 Task: Look for space in Kampong Baharu Balakong, Malaysia from 2nd September, 2023 to 6th September, 2023 for 2 adults in price range Rs.15000 to Rs.20000. Place can be entire place with 1  bedroom having 1 bed and 1 bathroom. Property type can be house, flat, guest house, hotel. Booking option can be shelf check-in. Required host language is English.
Action: Mouse moved to (420, 92)
Screenshot: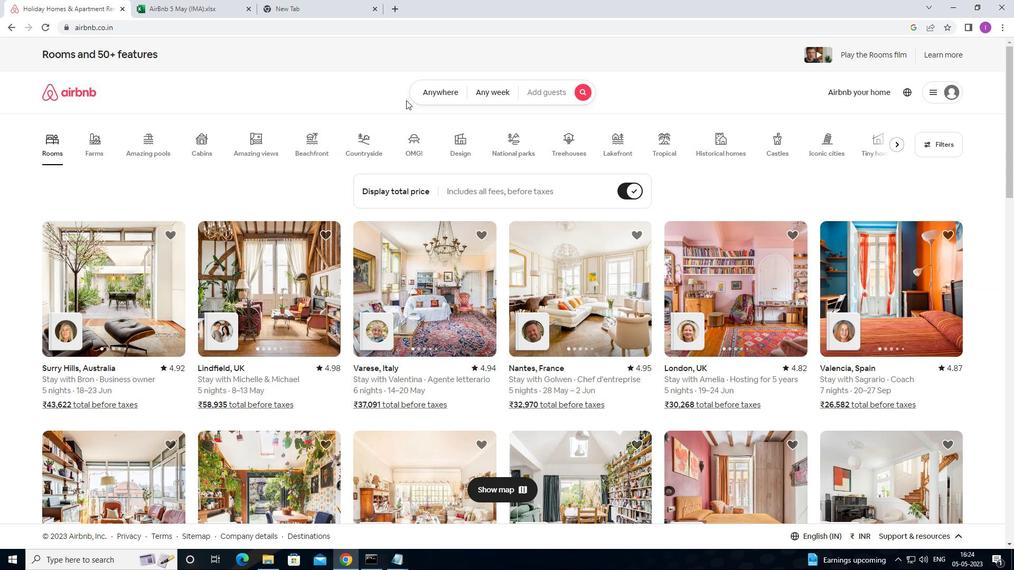 
Action: Mouse pressed left at (420, 92)
Screenshot: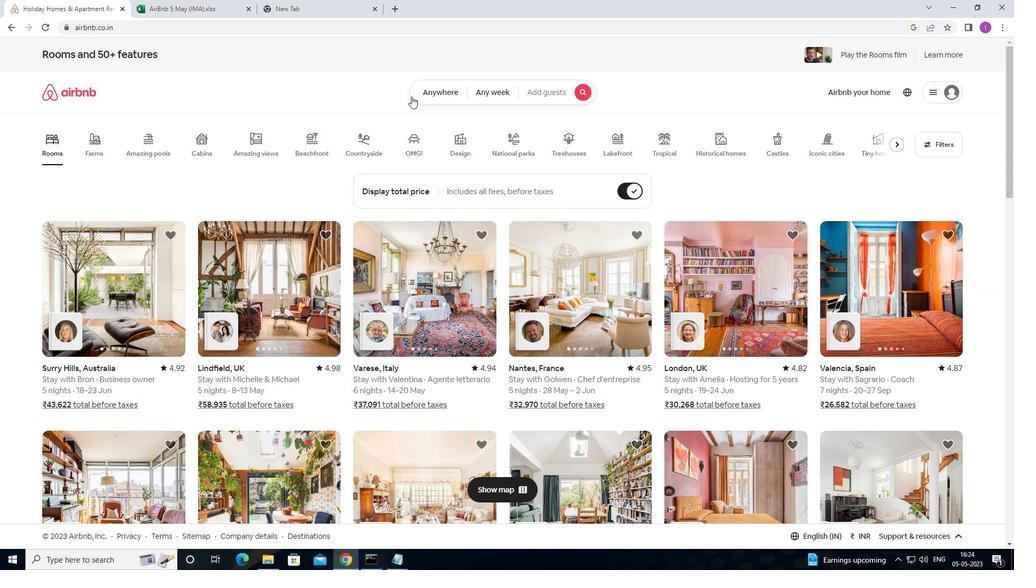 
Action: Mouse moved to (359, 135)
Screenshot: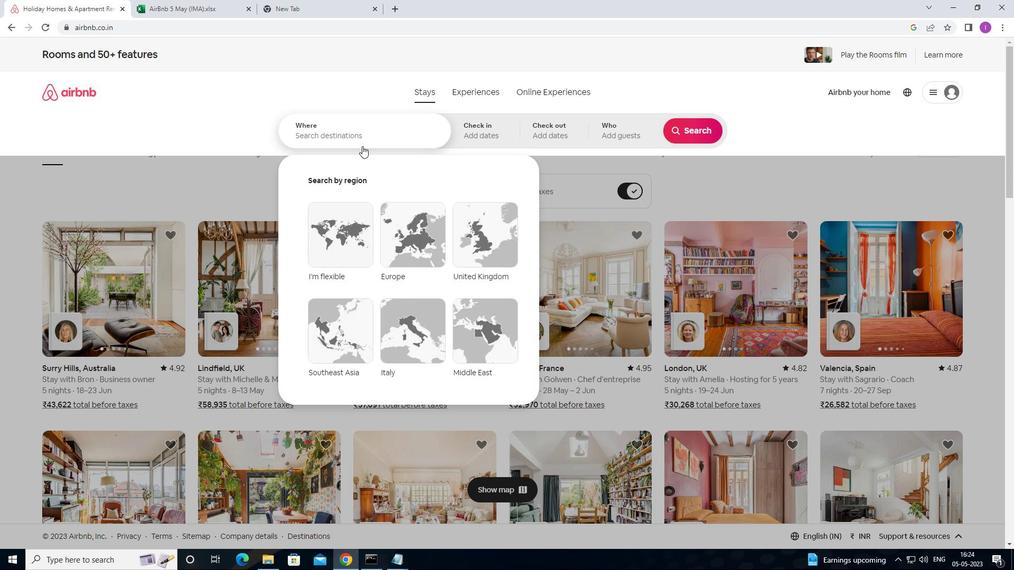 
Action: Mouse pressed left at (359, 135)
Screenshot: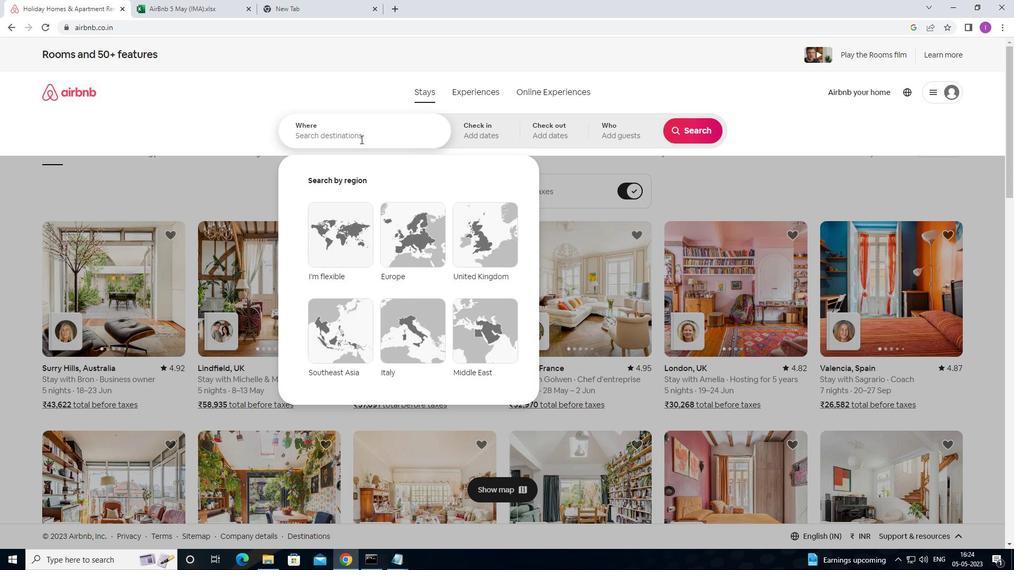 
Action: Key pressed <Key.shift><Key.shift><Key.shift><Key.shift><Key.shift><Key.shift><Key.shift><Key.shift><Key.shift><Key.shift><Key.shift><Key.shift><Key.shift>KAMPONG<Key.space><Key.shift>BAHARU<Key.space><Key.shift>BALAKONG,<Key.shift>MALAYSIA
Screenshot: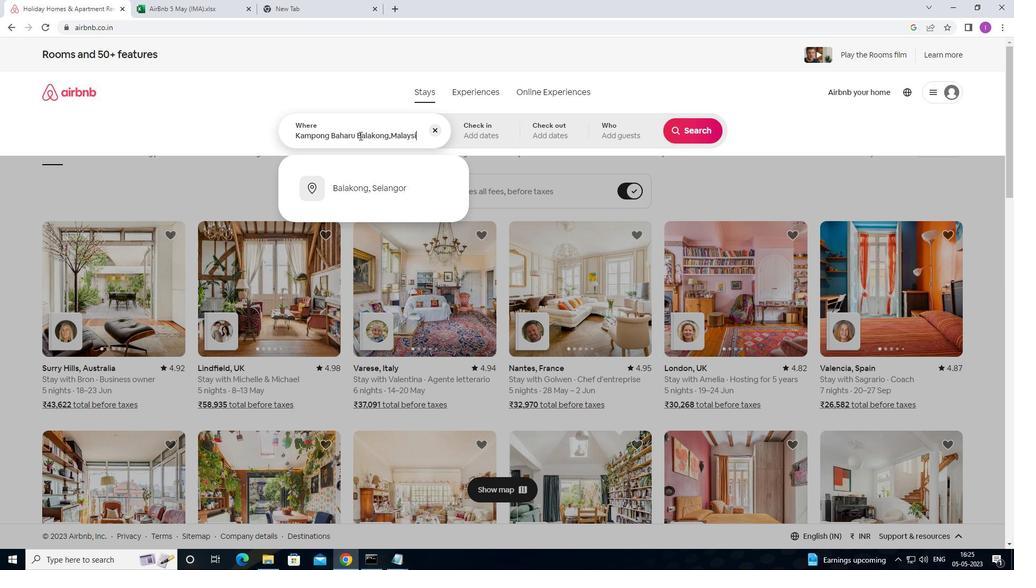 
Action: Mouse moved to (491, 127)
Screenshot: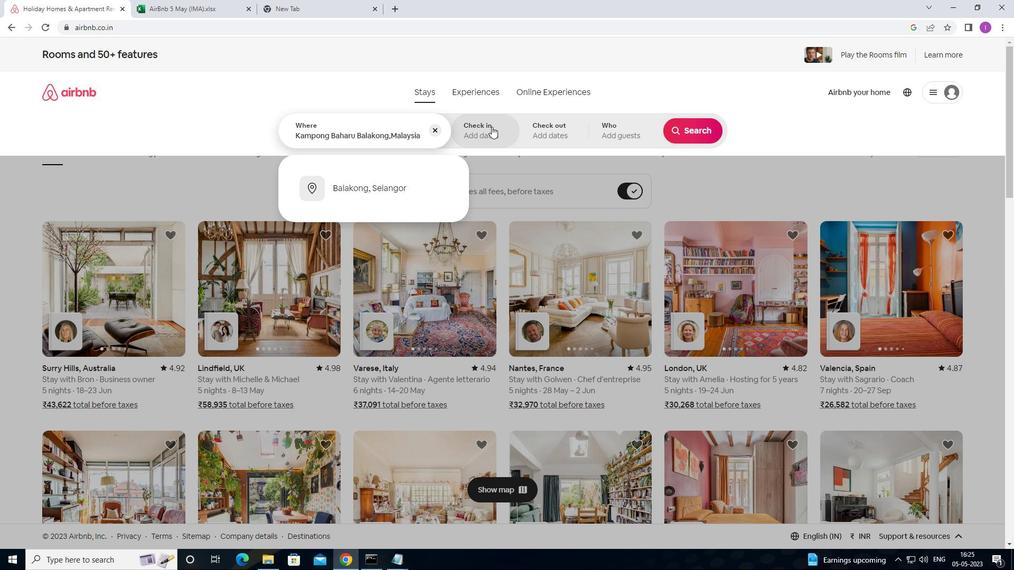 
Action: Mouse pressed left at (491, 127)
Screenshot: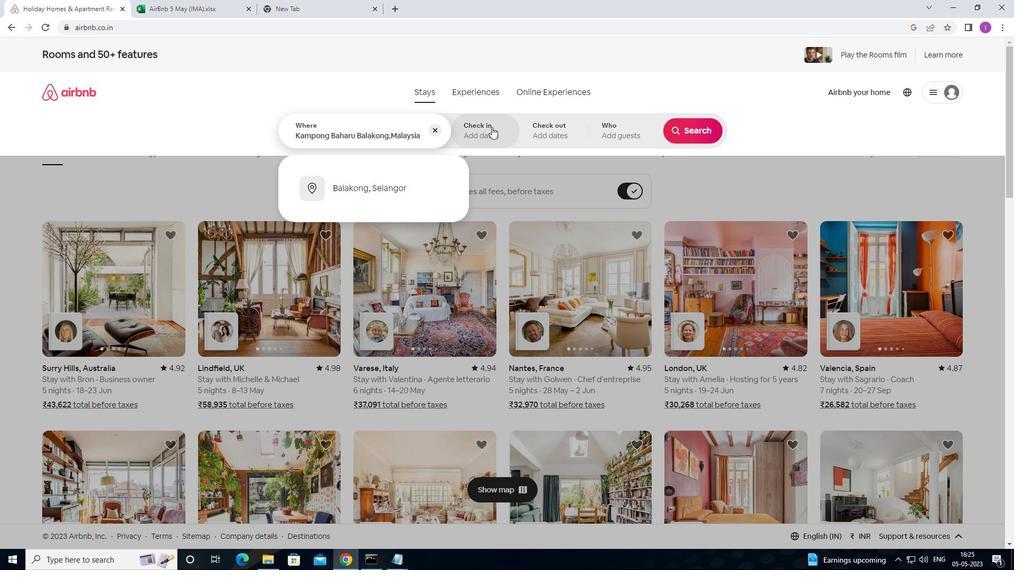
Action: Mouse moved to (686, 216)
Screenshot: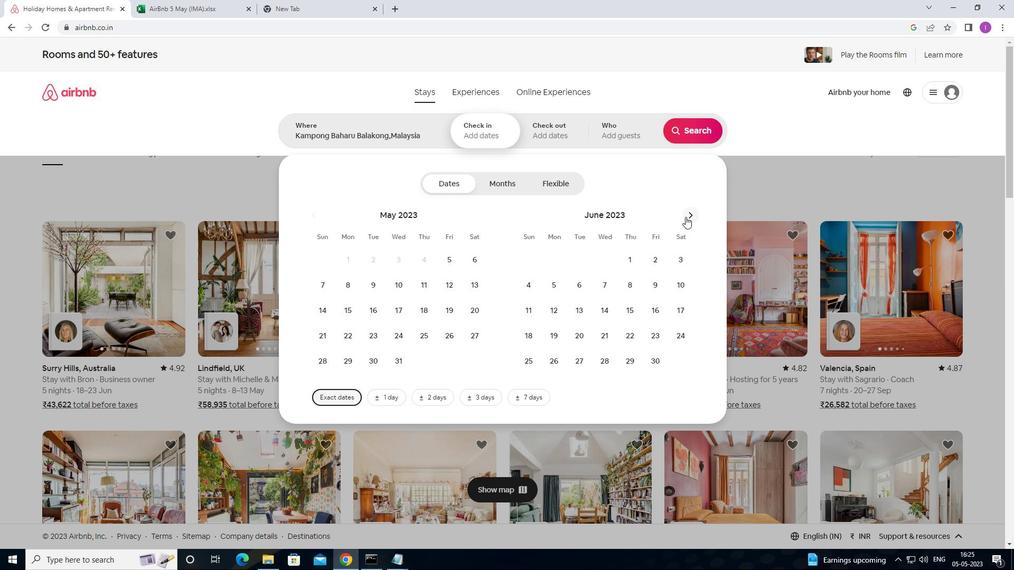 
Action: Mouse pressed left at (686, 216)
Screenshot: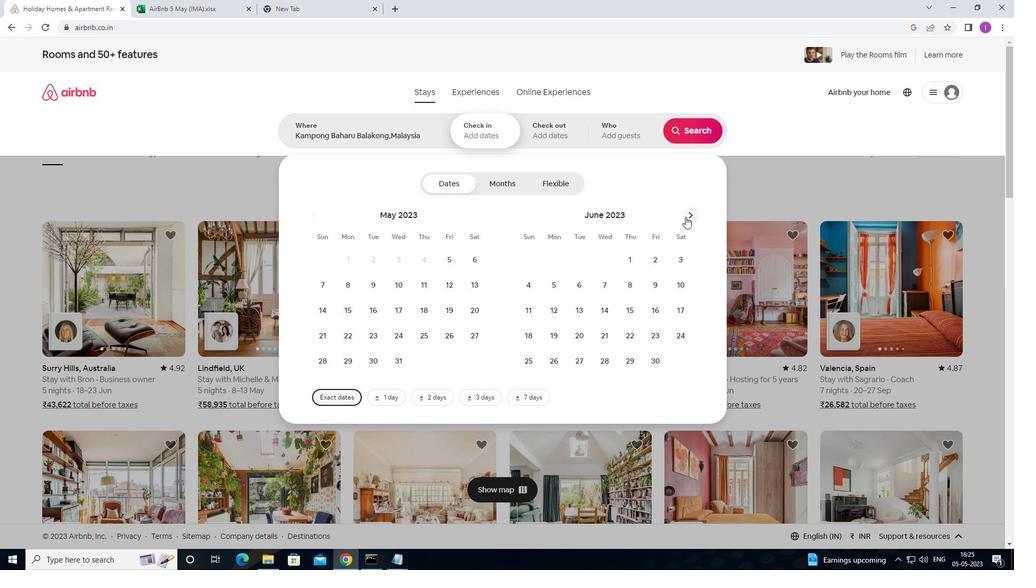 
Action: Mouse moved to (687, 215)
Screenshot: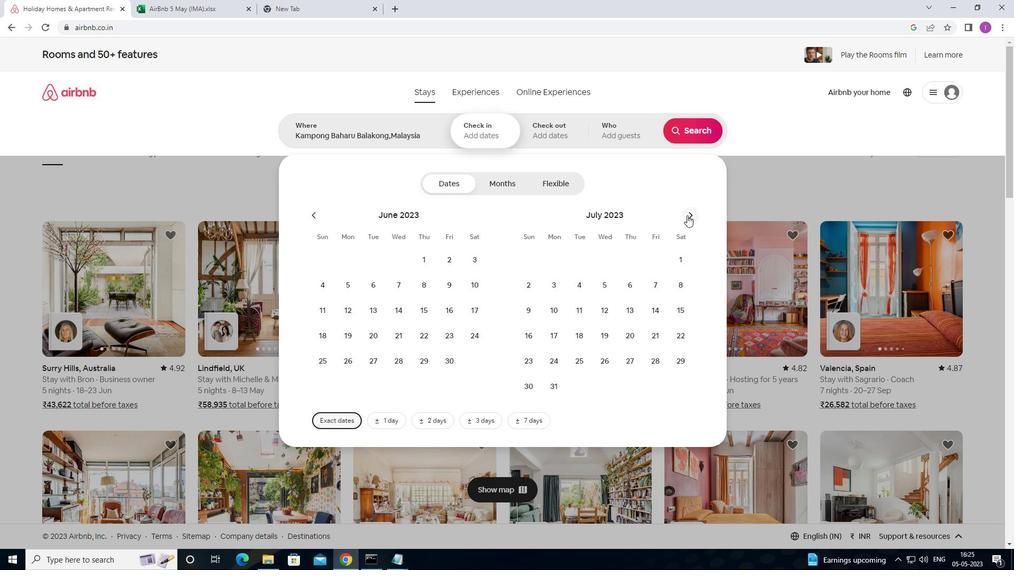 
Action: Mouse pressed left at (687, 215)
Screenshot: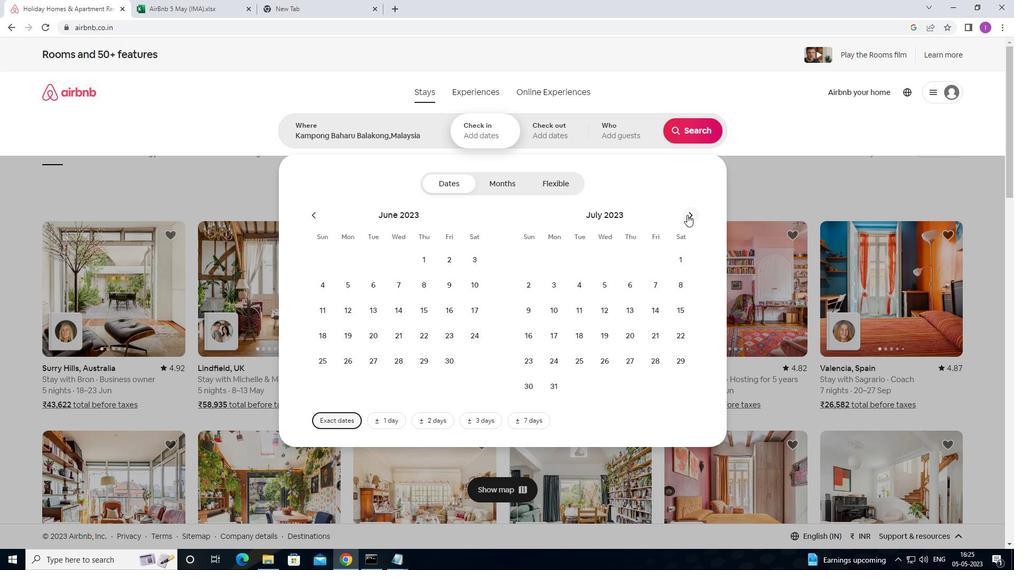 
Action: Mouse pressed left at (687, 215)
Screenshot: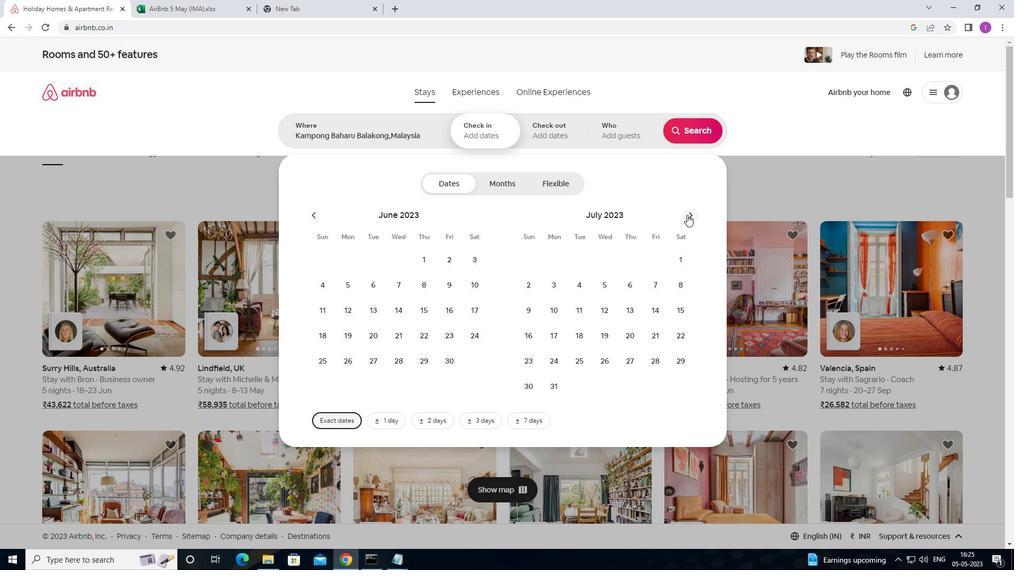 
Action: Mouse pressed left at (687, 215)
Screenshot: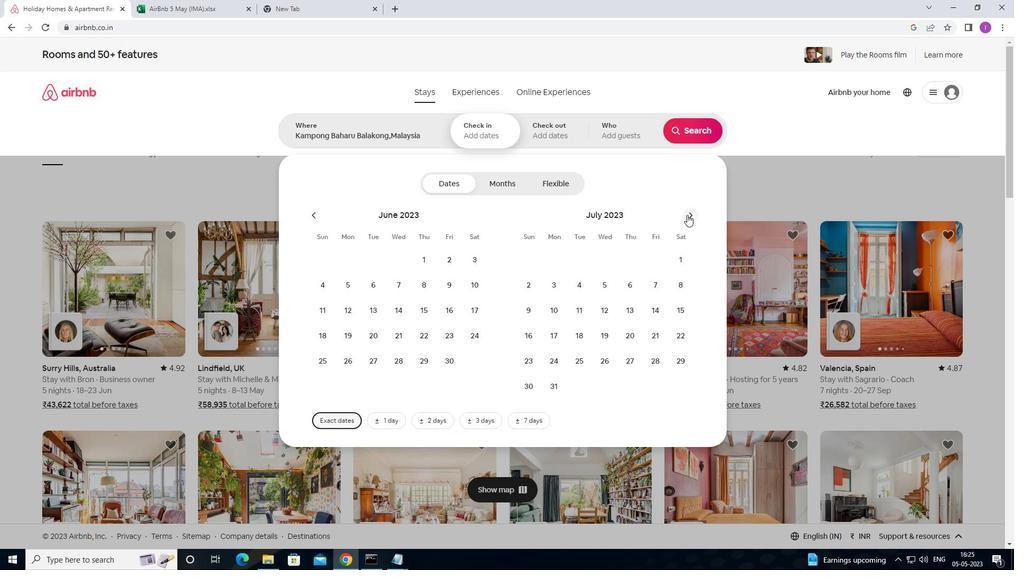 
Action: Mouse pressed left at (687, 215)
Screenshot: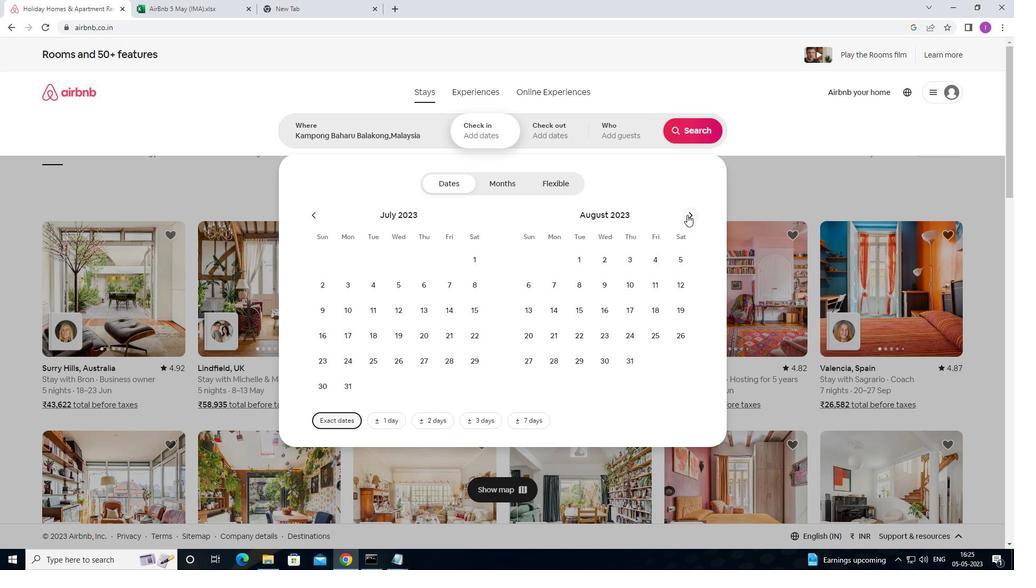 
Action: Mouse pressed left at (687, 215)
Screenshot: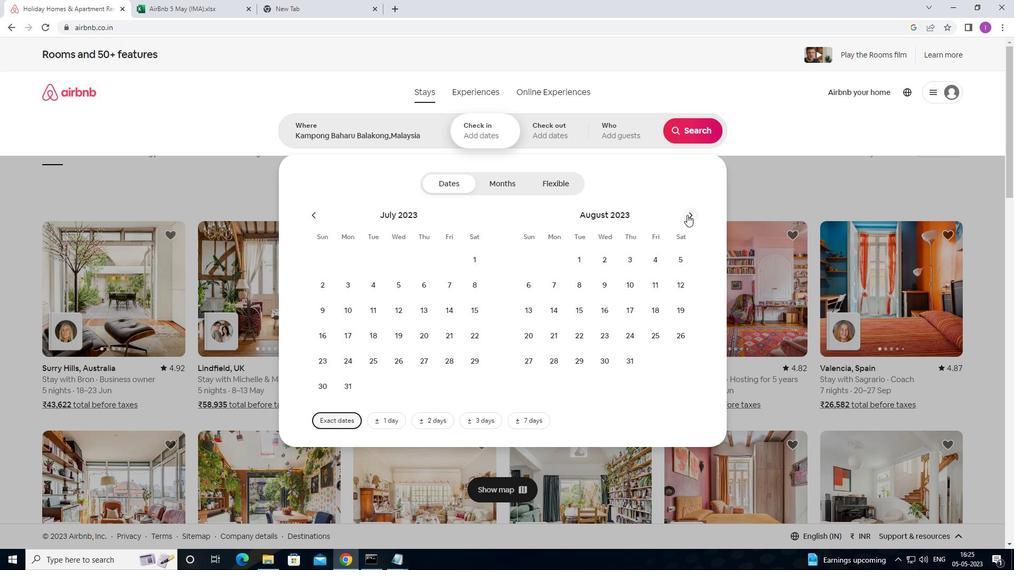 
Action: Mouse moved to (482, 261)
Screenshot: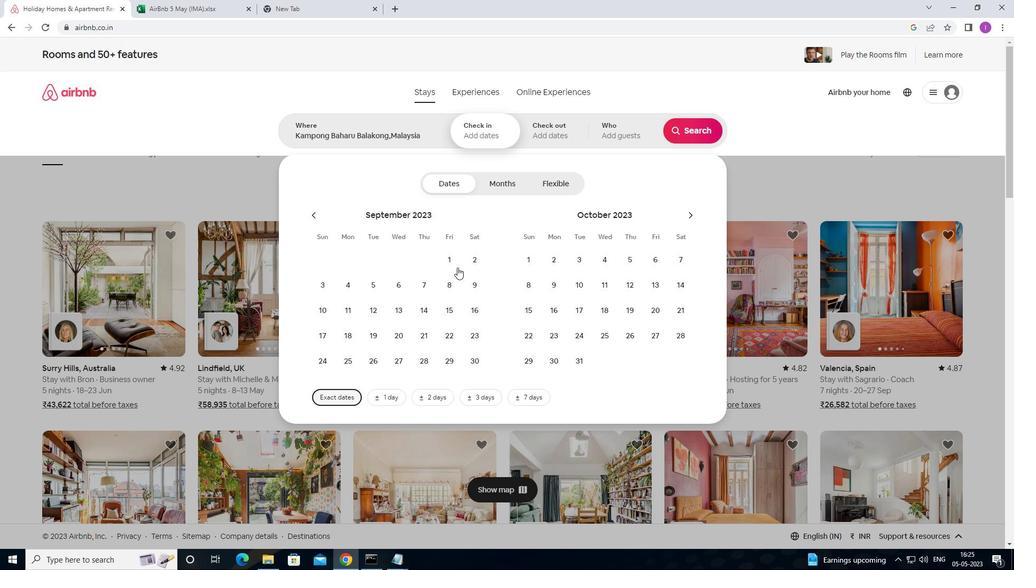 
Action: Mouse pressed left at (482, 261)
Screenshot: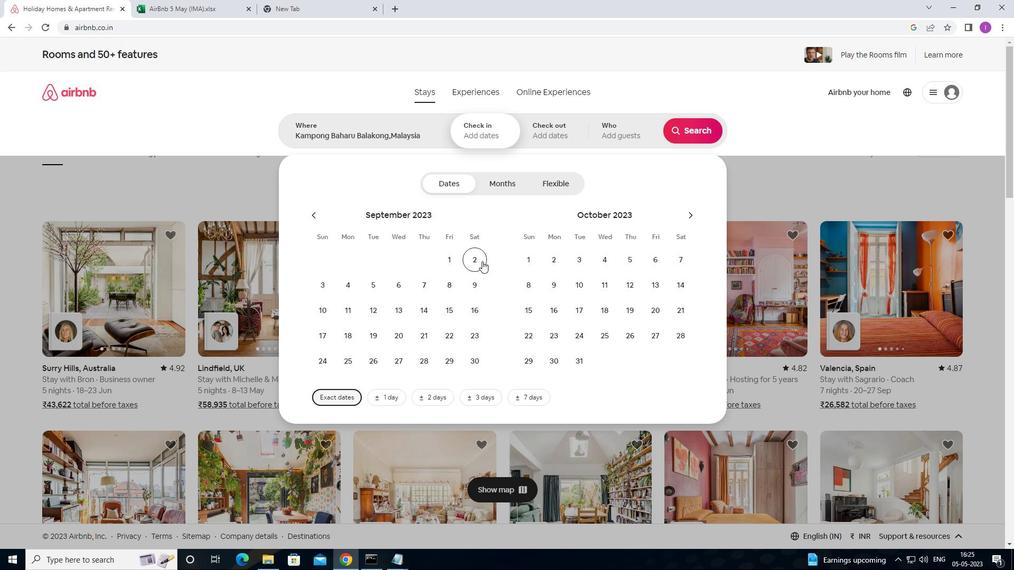
Action: Mouse pressed left at (482, 261)
Screenshot: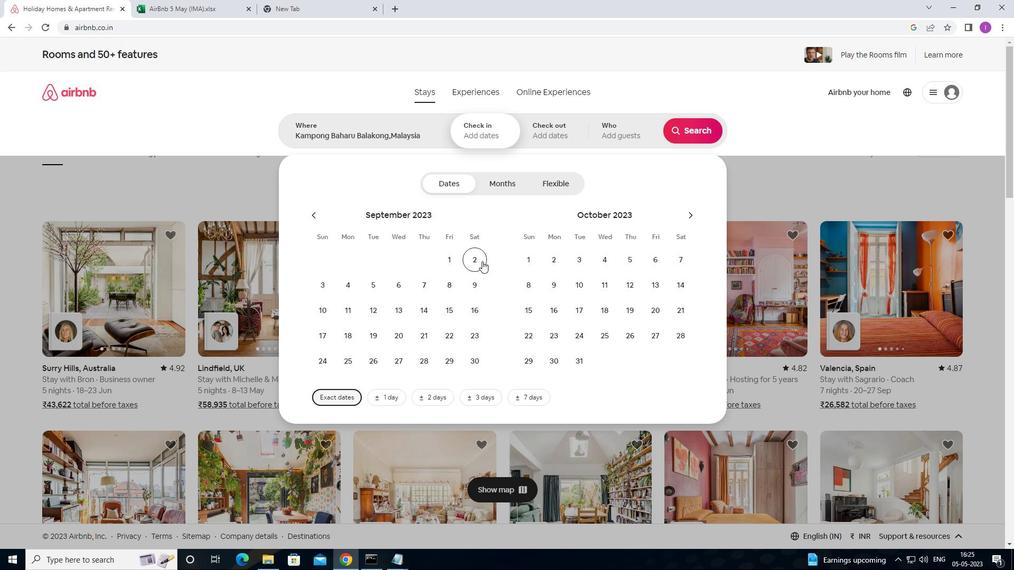 
Action: Mouse moved to (396, 293)
Screenshot: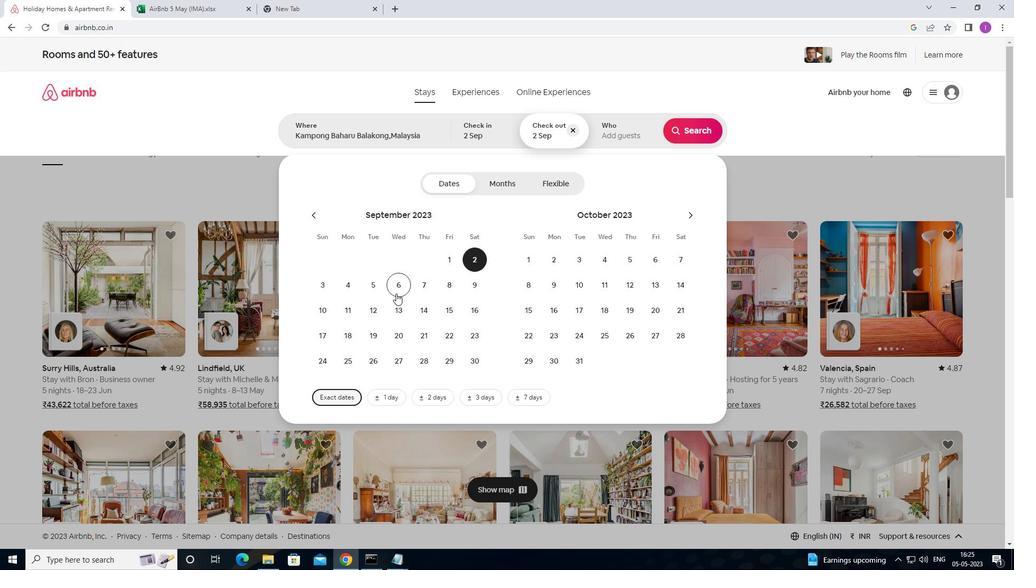 
Action: Mouse pressed left at (396, 293)
Screenshot: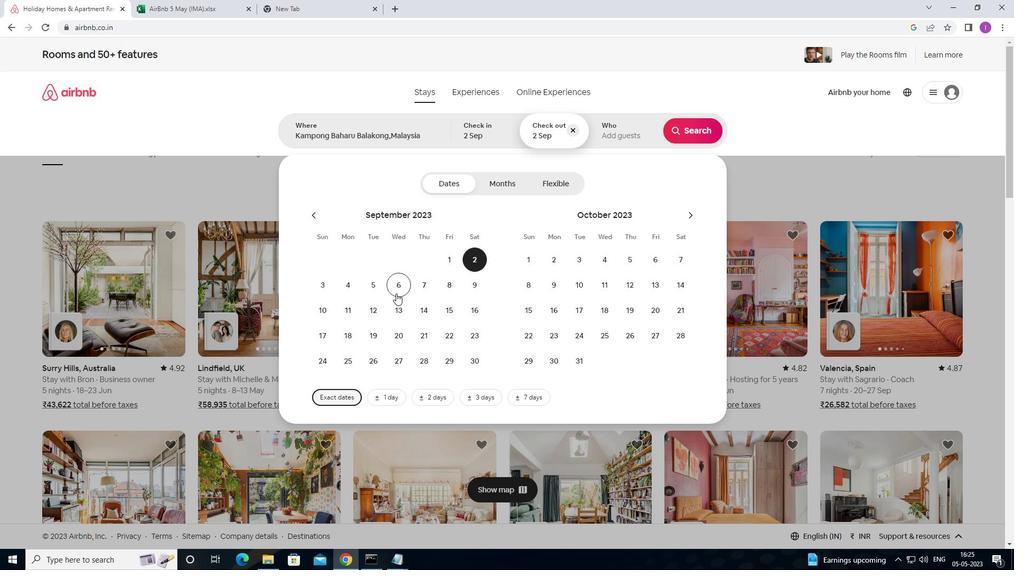 
Action: Mouse moved to (623, 128)
Screenshot: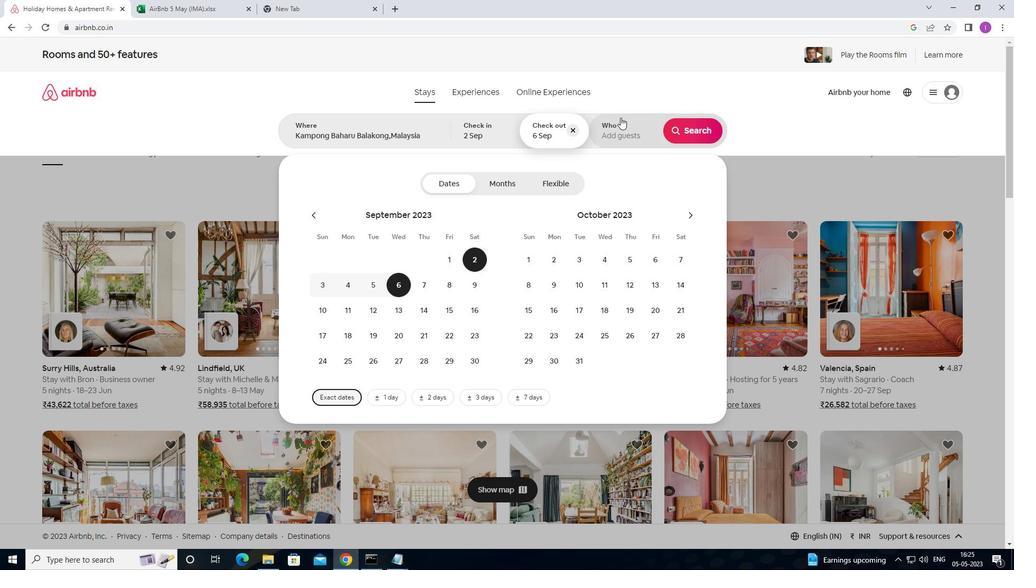 
Action: Mouse pressed left at (623, 128)
Screenshot: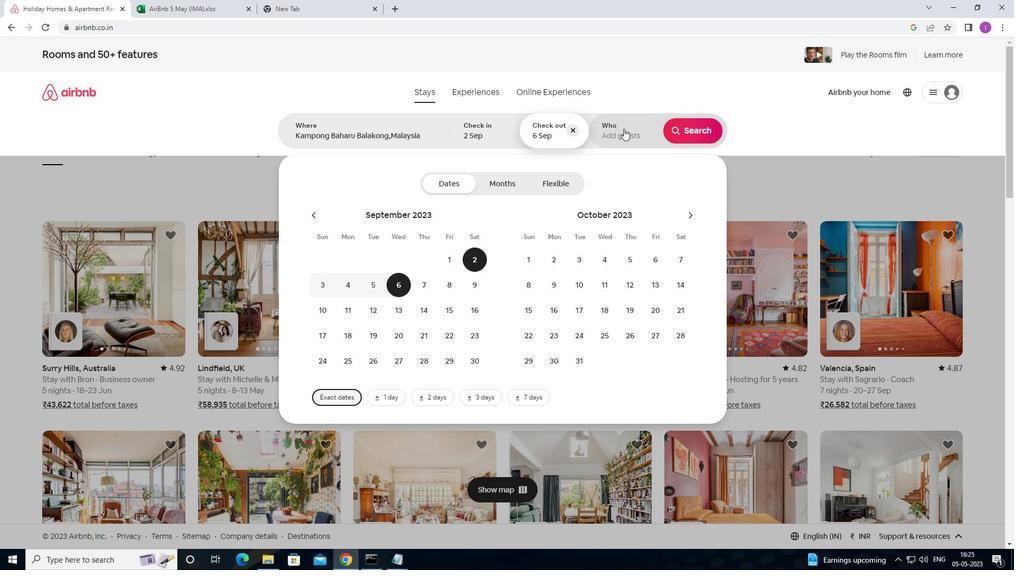 
Action: Mouse moved to (702, 189)
Screenshot: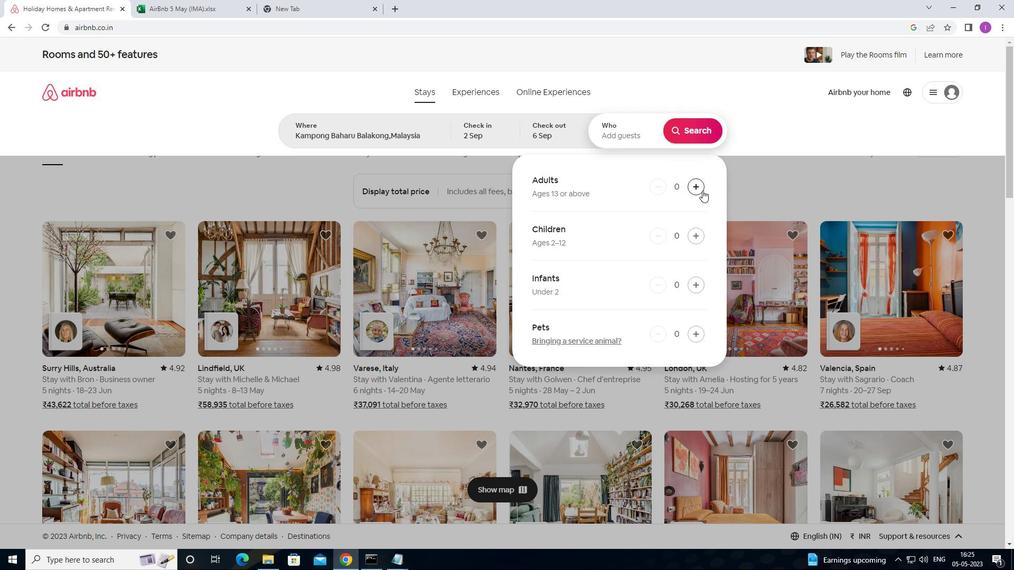 
Action: Mouse pressed left at (702, 189)
Screenshot: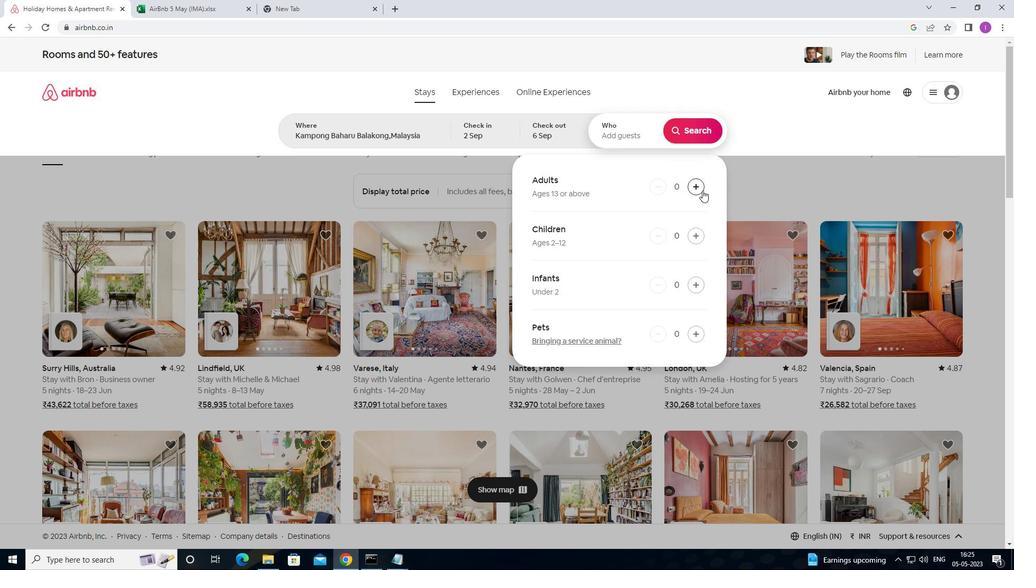 
Action: Mouse pressed left at (702, 189)
Screenshot: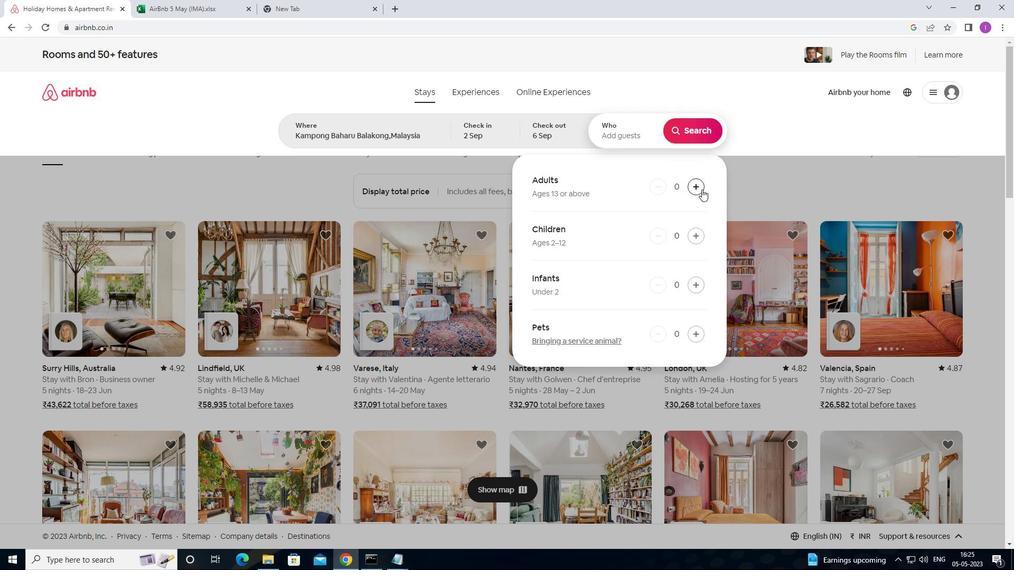 
Action: Mouse moved to (689, 123)
Screenshot: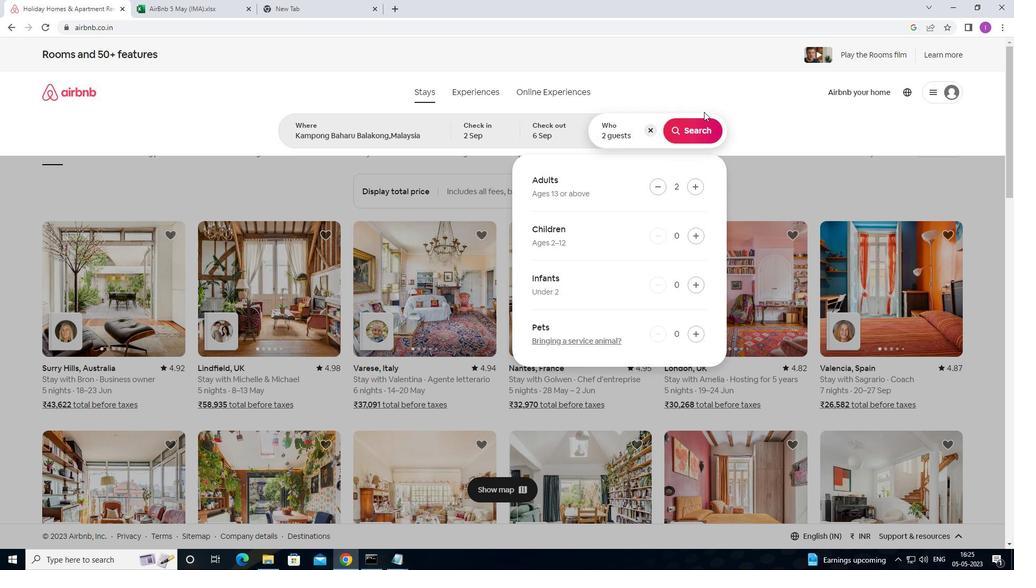 
Action: Mouse pressed left at (689, 123)
Screenshot: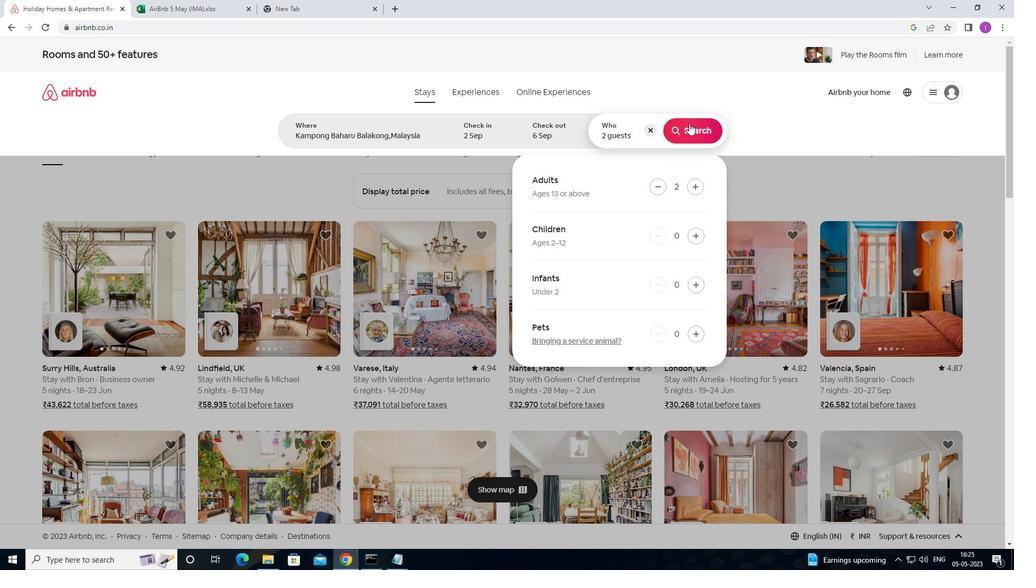 
Action: Mouse moved to (957, 97)
Screenshot: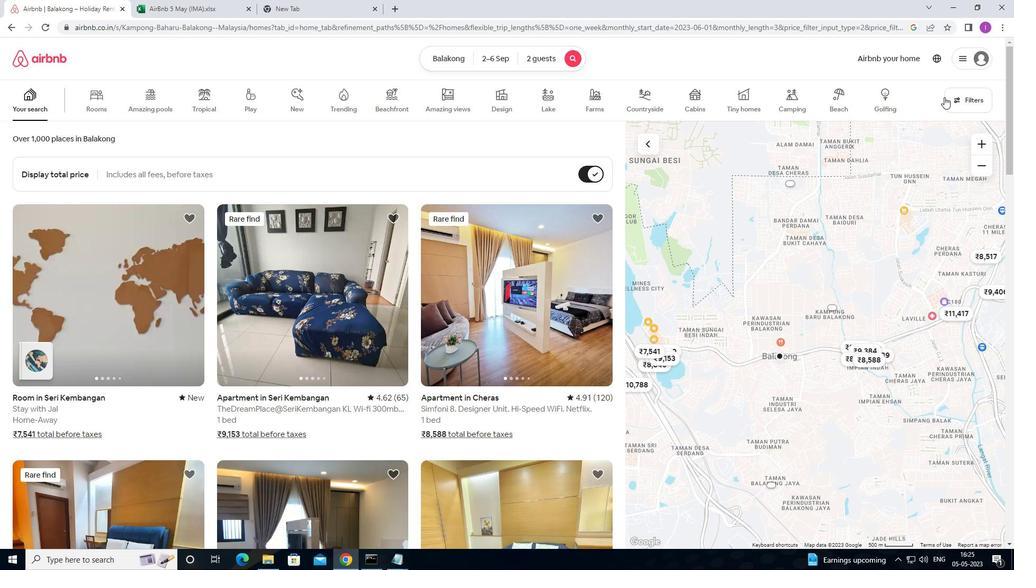 
Action: Mouse pressed left at (957, 97)
Screenshot: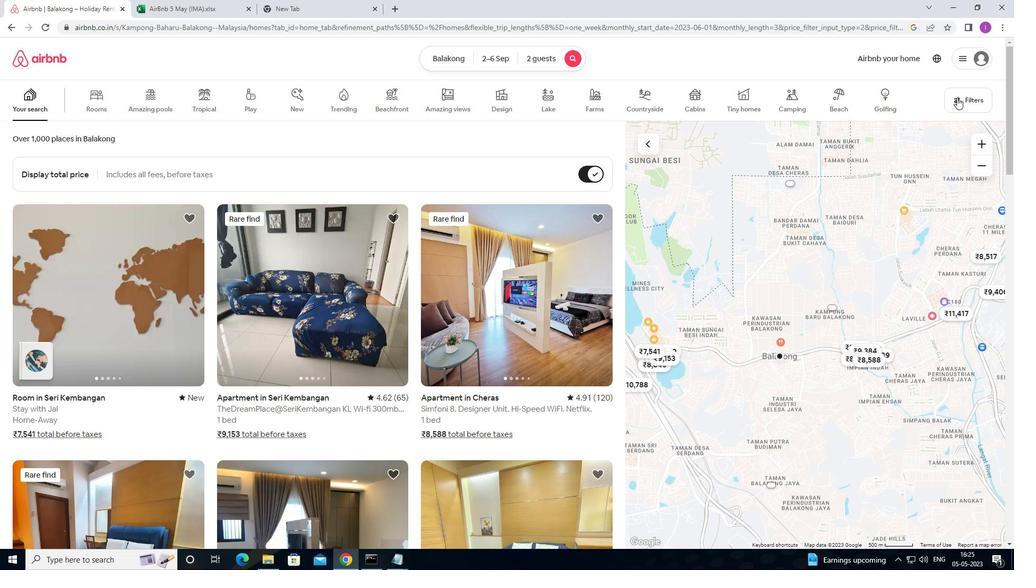 
Action: Mouse moved to (378, 362)
Screenshot: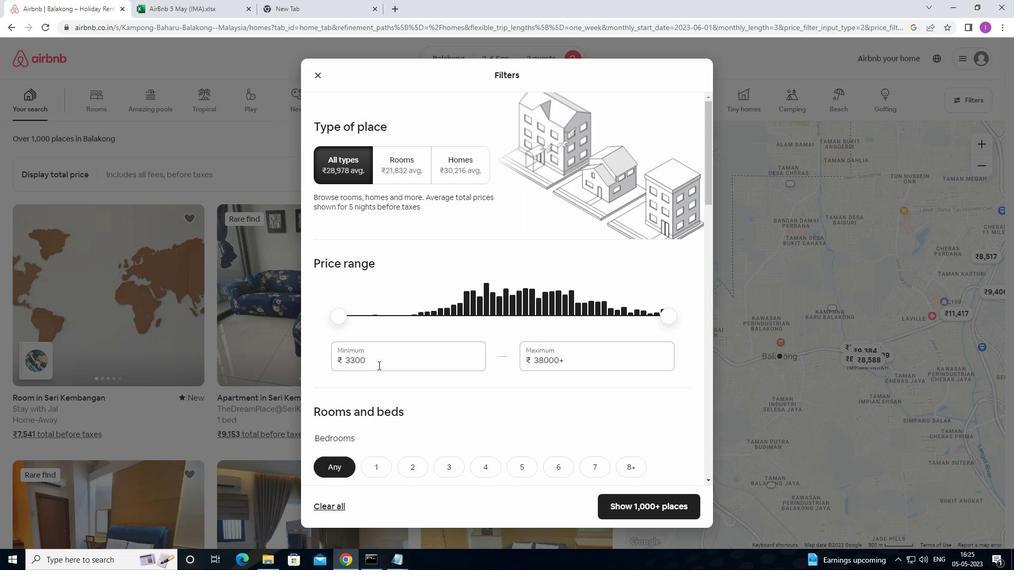 
Action: Mouse pressed left at (378, 362)
Screenshot: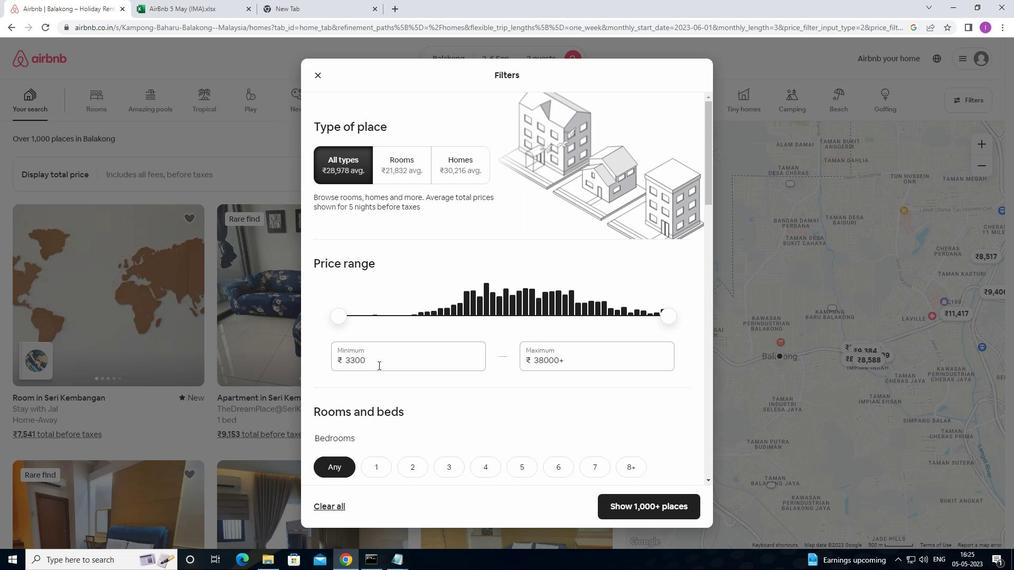 
Action: Mouse moved to (338, 353)
Screenshot: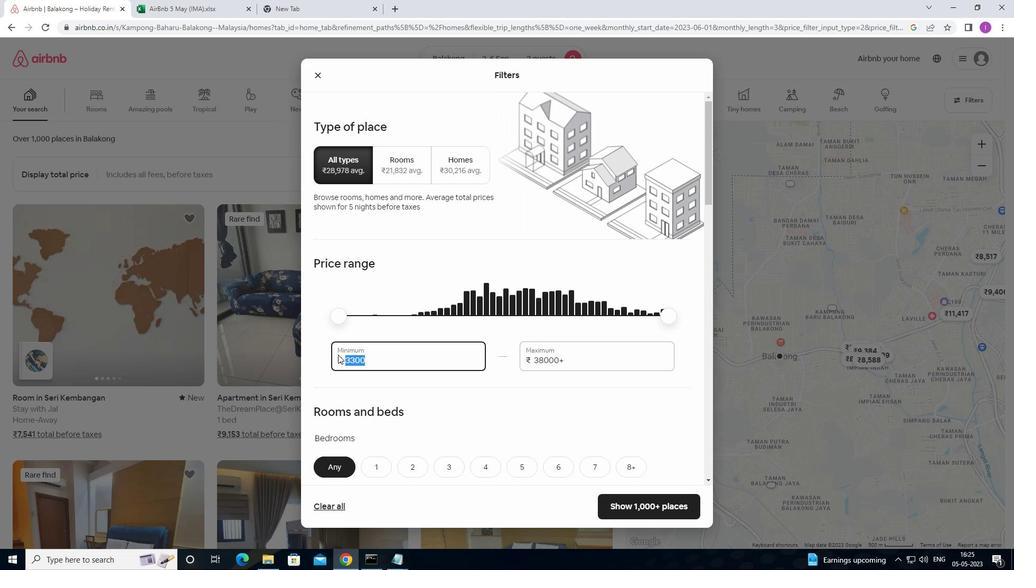 
Action: Key pressed 1
Screenshot: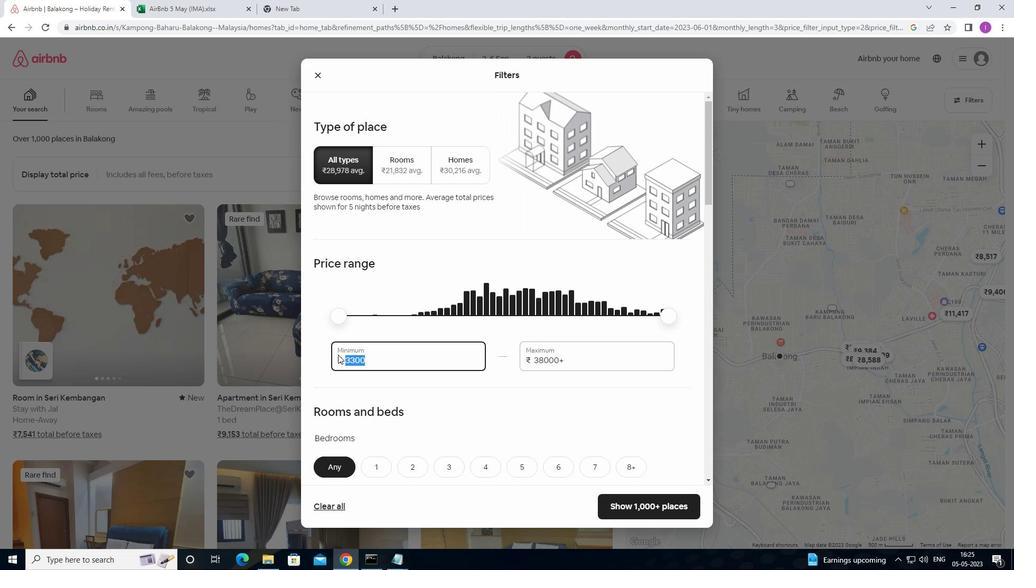 
Action: Mouse moved to (338, 350)
Screenshot: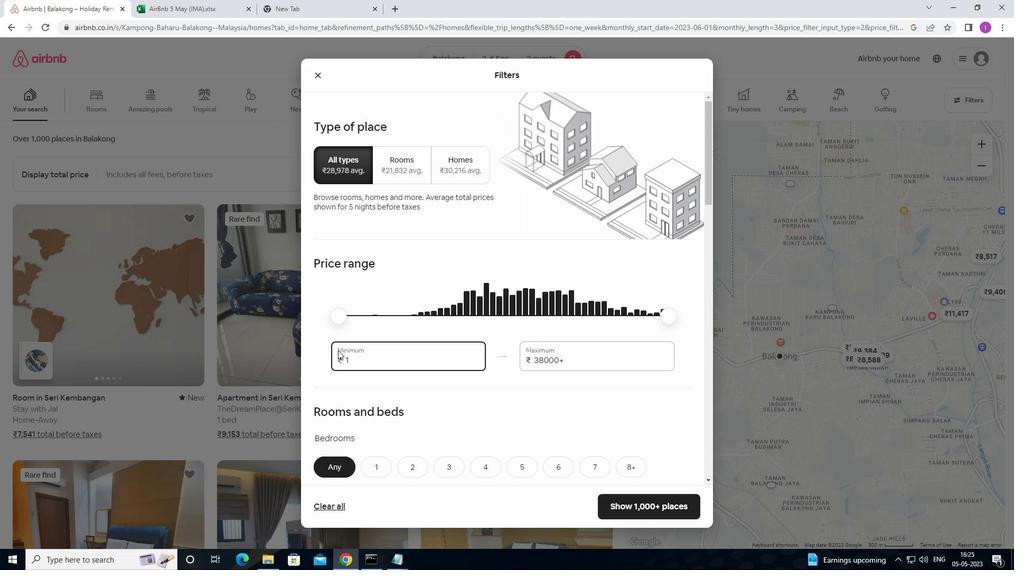 
Action: Key pressed 5
Screenshot: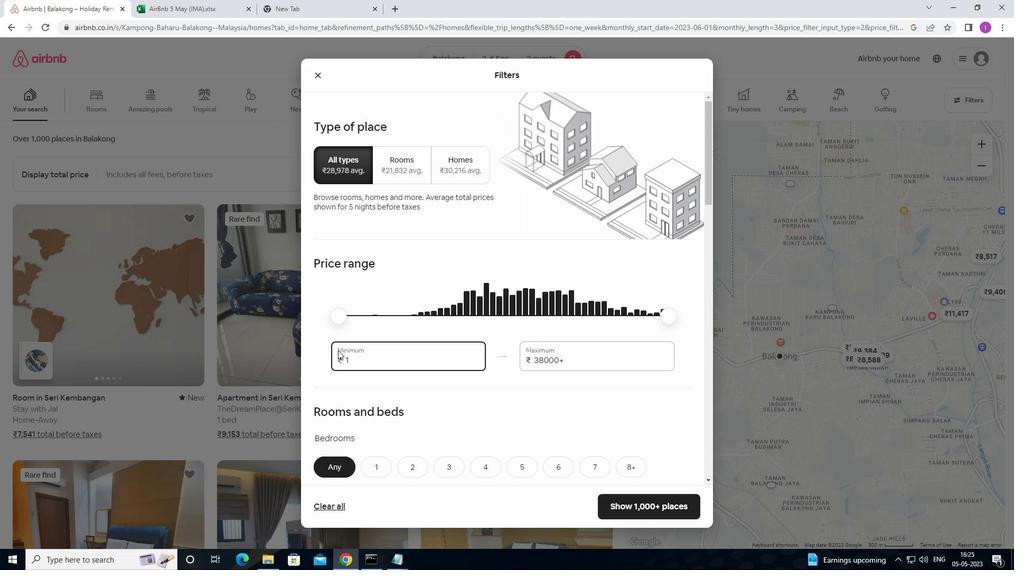 
Action: Mouse moved to (340, 347)
Screenshot: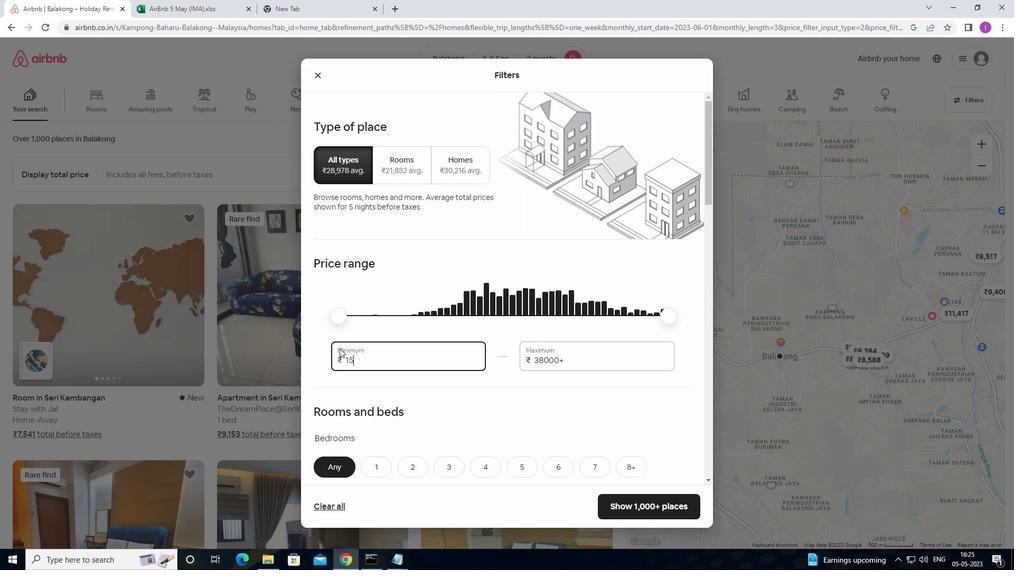 
Action: Key pressed 00
Screenshot: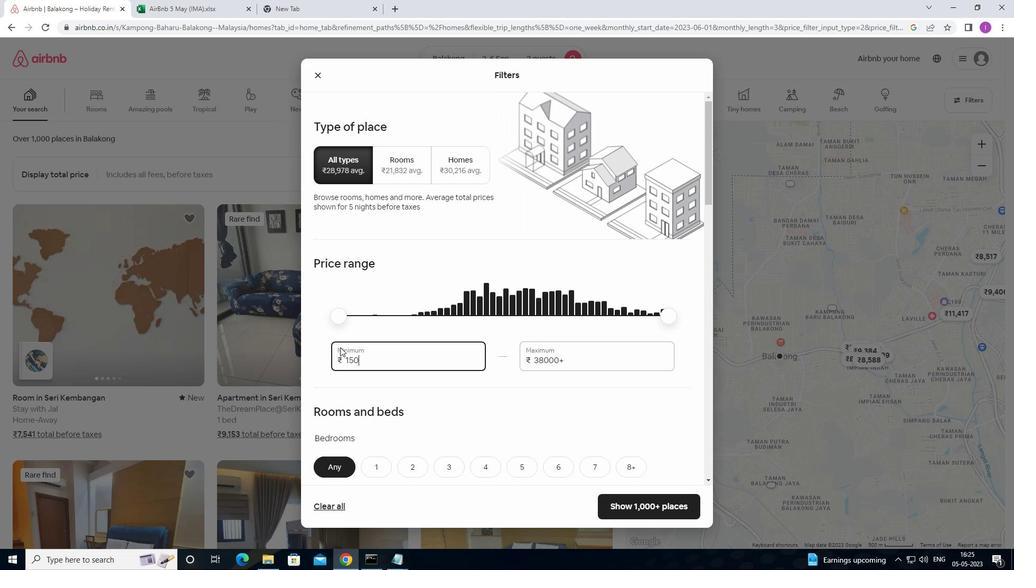 
Action: Mouse moved to (364, 343)
Screenshot: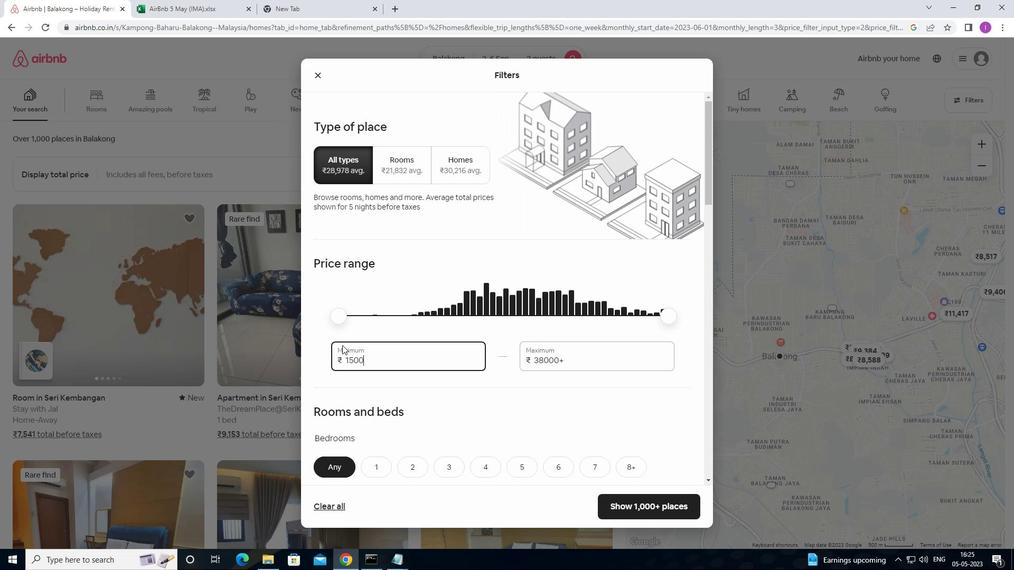 
Action: Key pressed 0
Screenshot: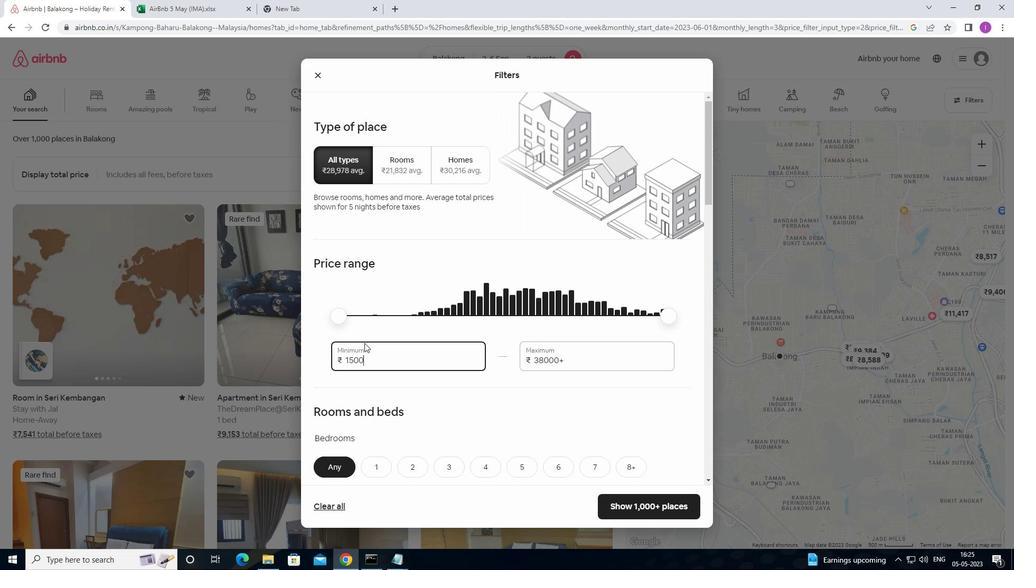 
Action: Mouse moved to (567, 361)
Screenshot: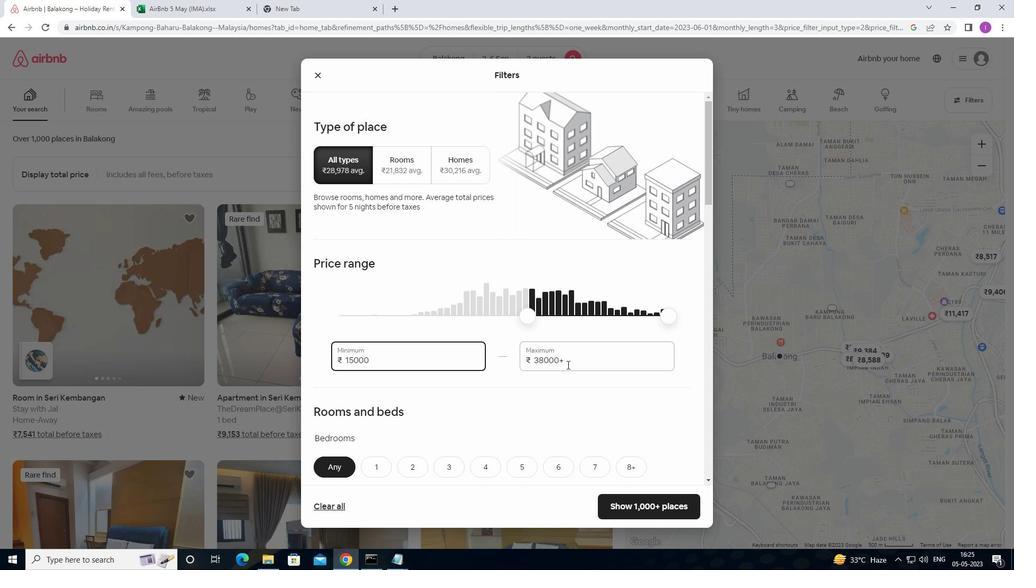 
Action: Mouse pressed left at (567, 361)
Screenshot: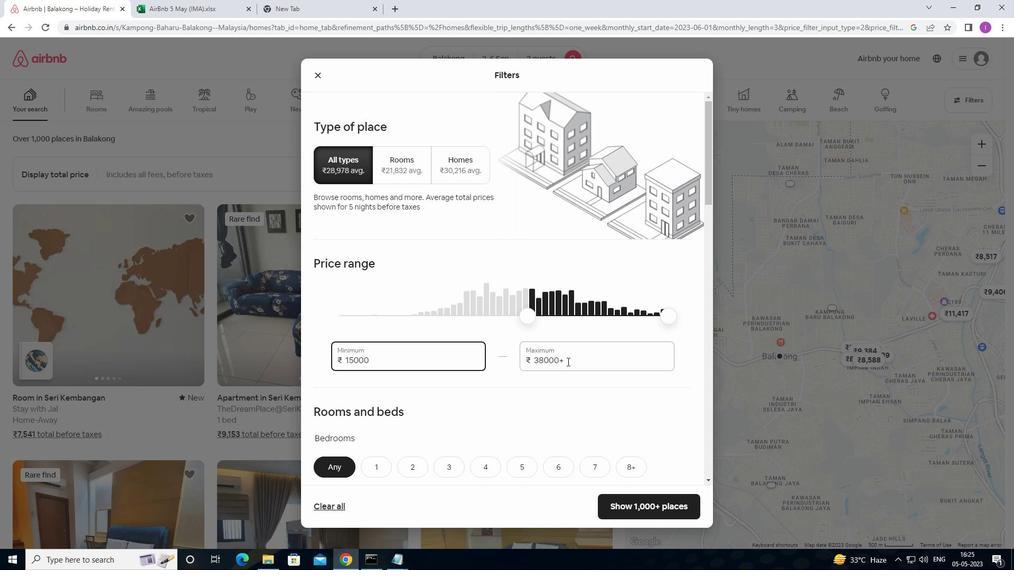
Action: Mouse moved to (663, 346)
Screenshot: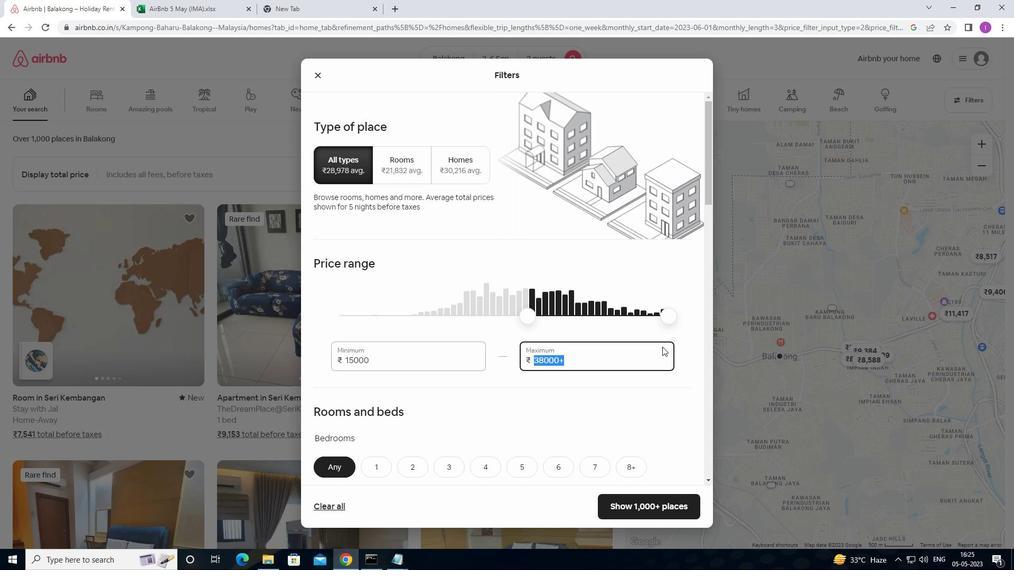 
Action: Key pressed 2
Screenshot: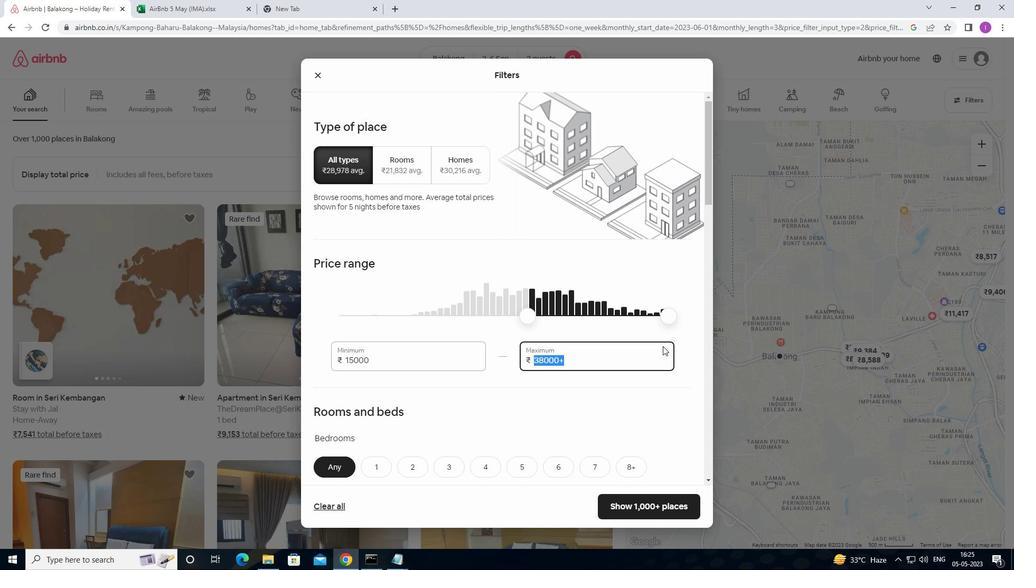 
Action: Mouse moved to (663, 346)
Screenshot: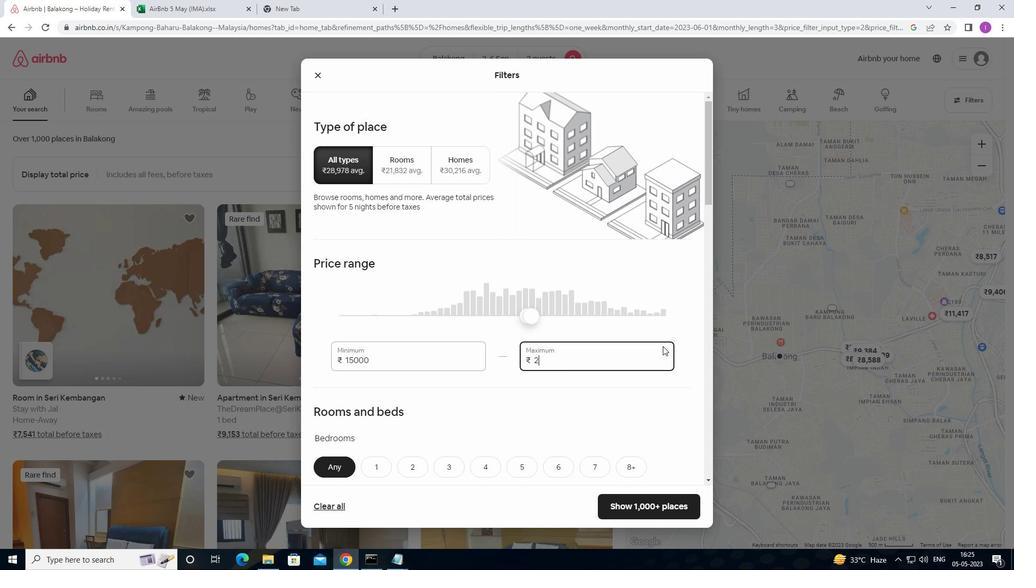 
Action: Key pressed 0
Screenshot: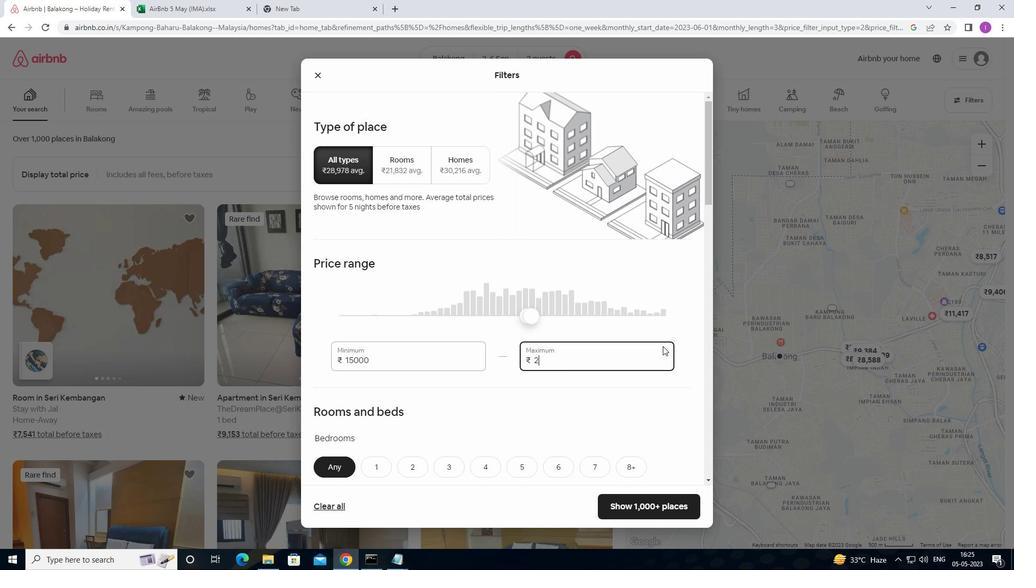 
Action: Mouse moved to (663, 346)
Screenshot: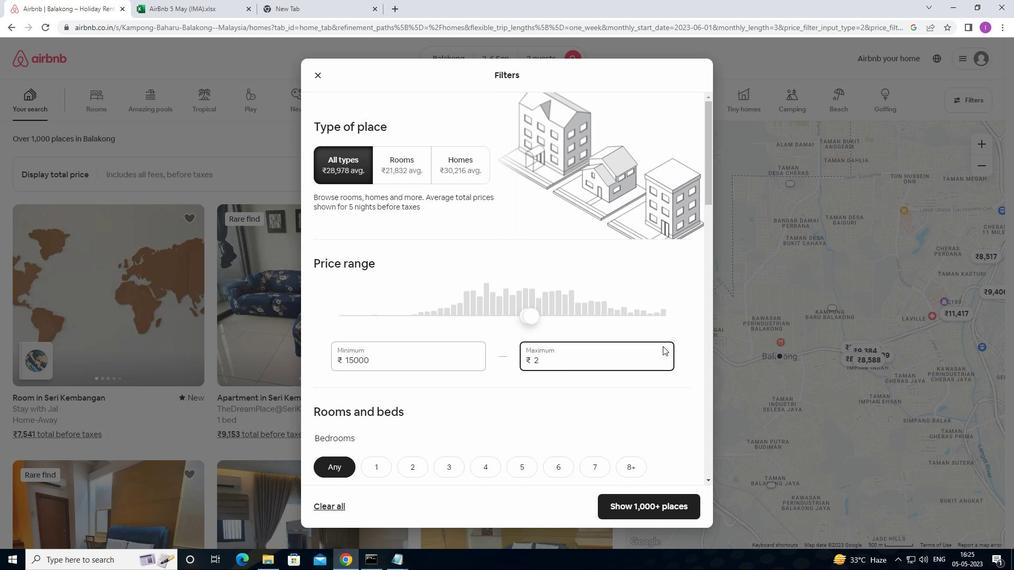 
Action: Key pressed 0
Screenshot: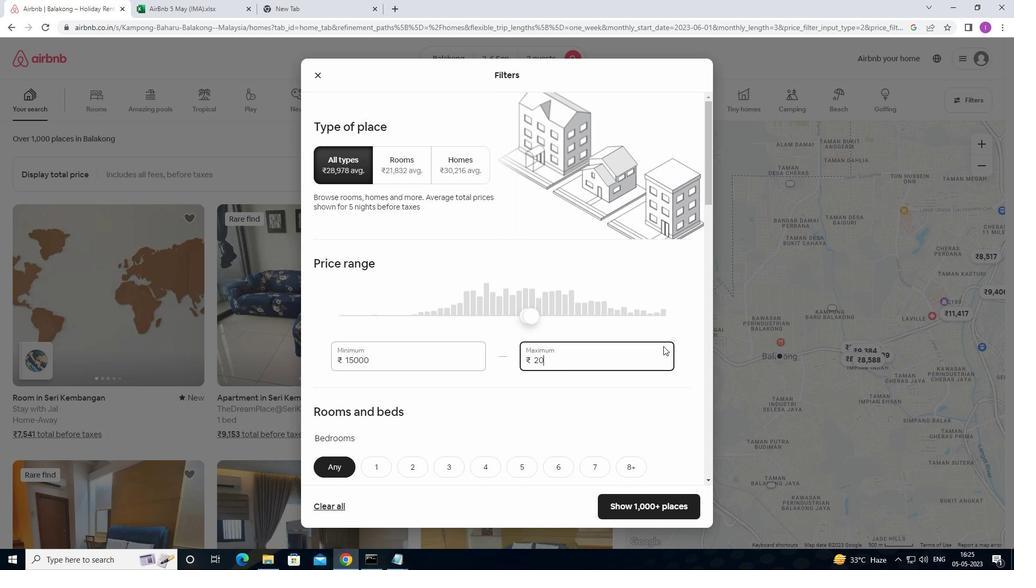 
Action: Mouse moved to (665, 346)
Screenshot: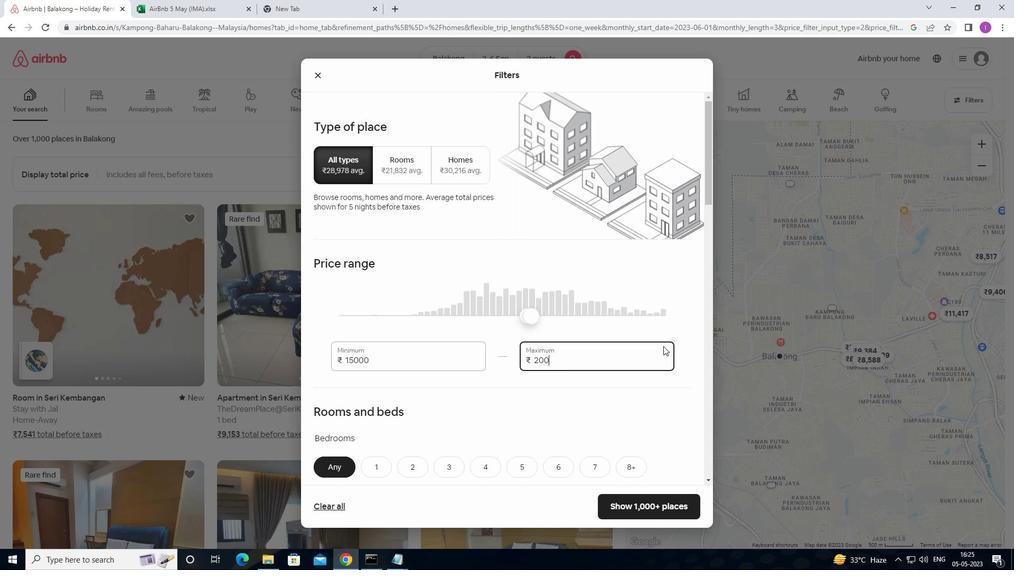 
Action: Key pressed 0
Screenshot: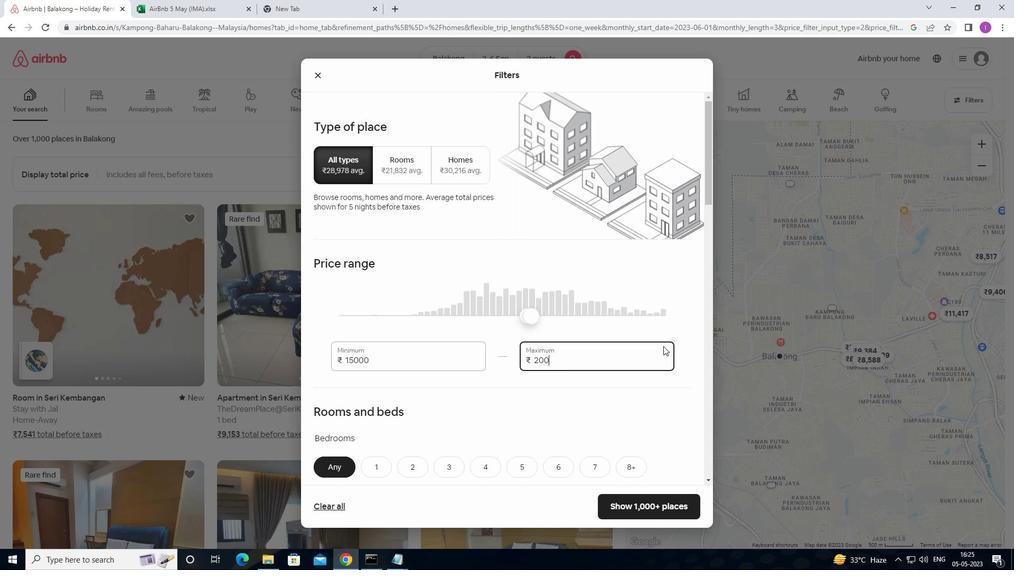 
Action: Mouse moved to (665, 346)
Screenshot: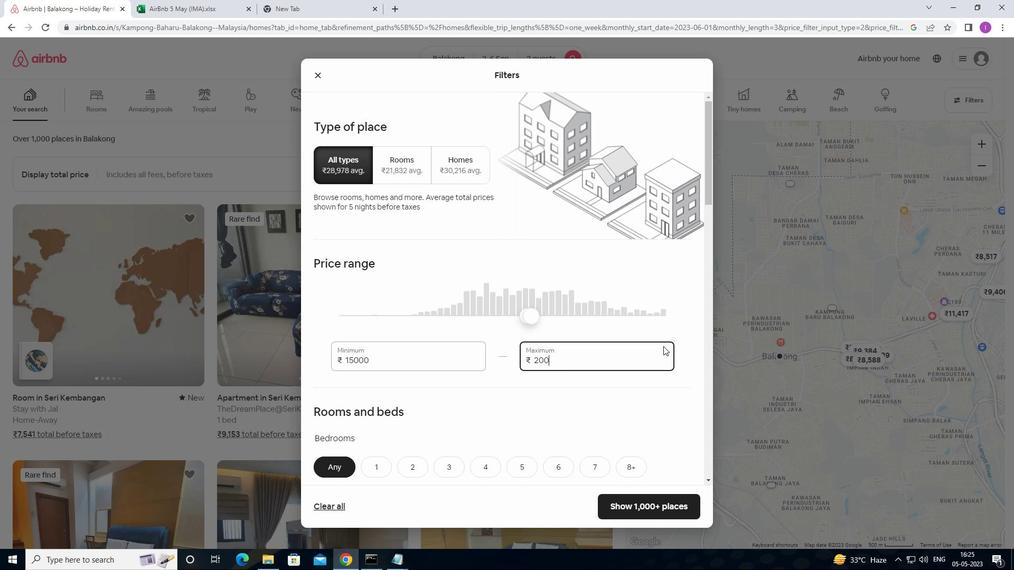 
Action: Key pressed 0
Screenshot: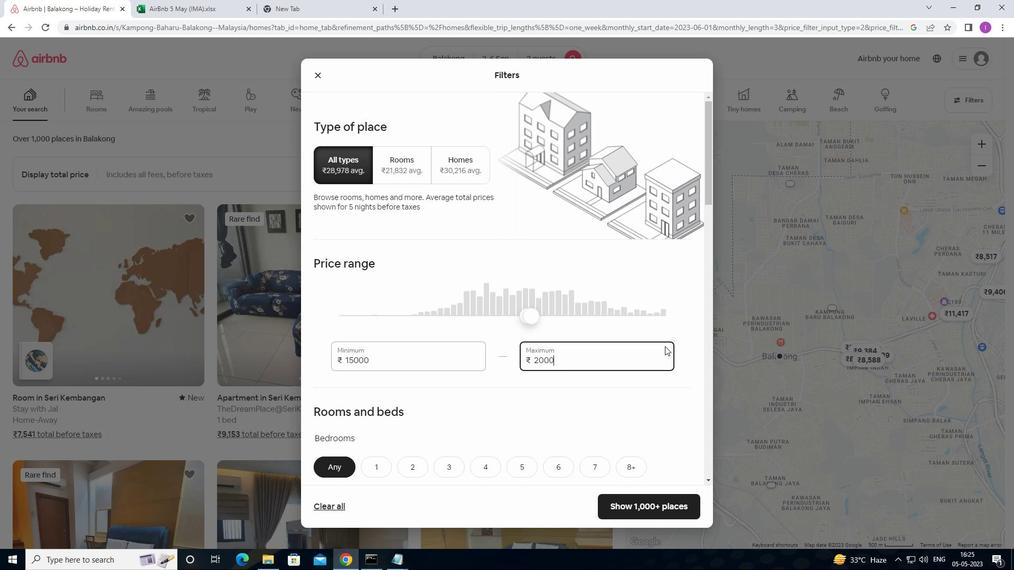 
Action: Mouse moved to (510, 388)
Screenshot: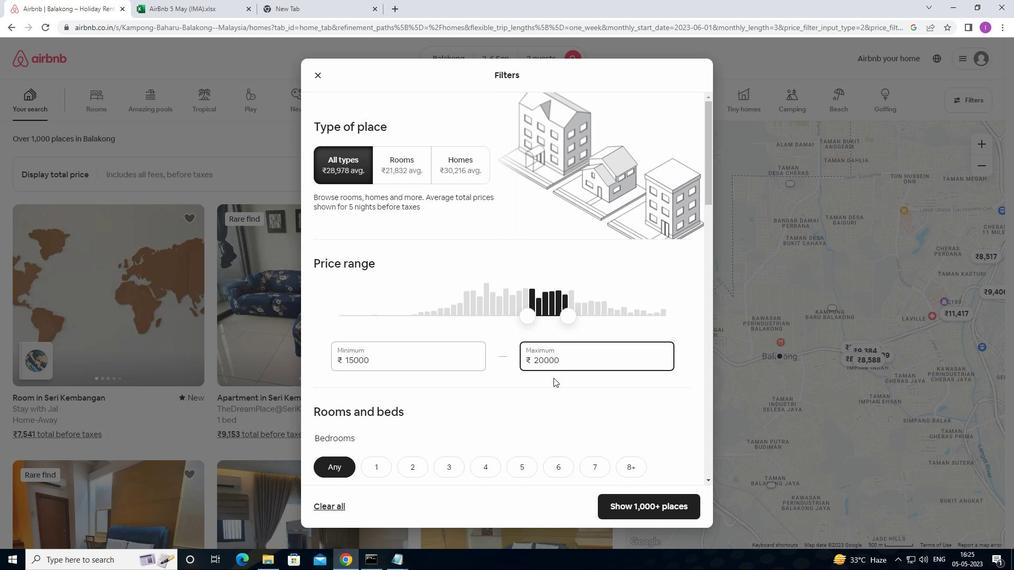 
Action: Mouse scrolled (510, 388) with delta (0, 0)
Screenshot: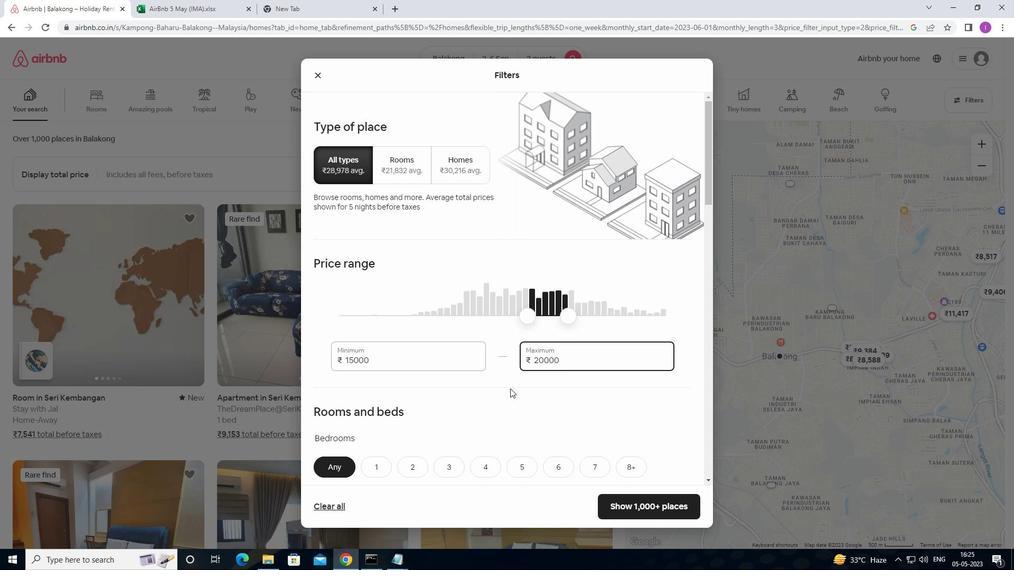 
Action: Mouse scrolled (510, 388) with delta (0, 0)
Screenshot: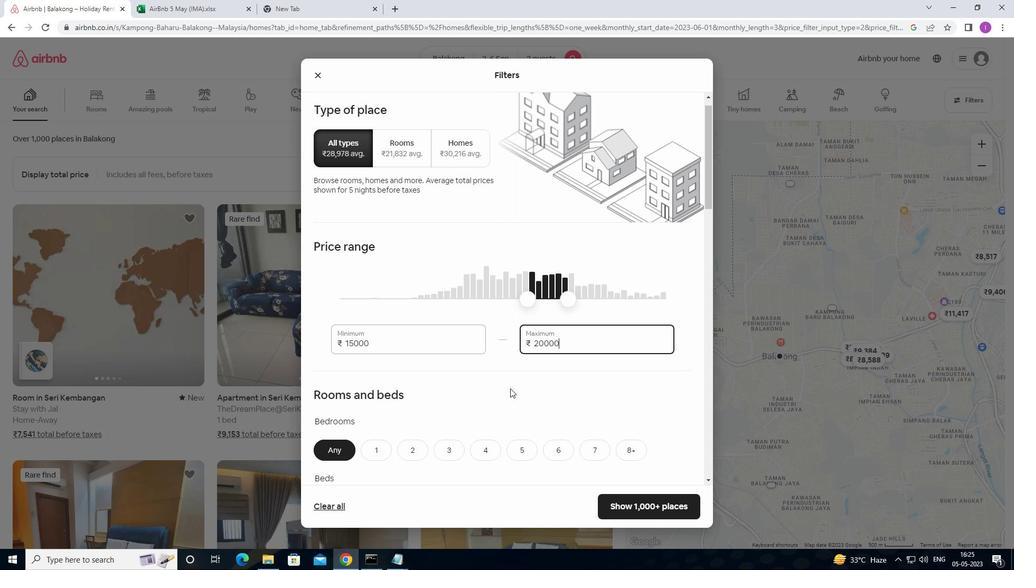 
Action: Mouse moved to (439, 358)
Screenshot: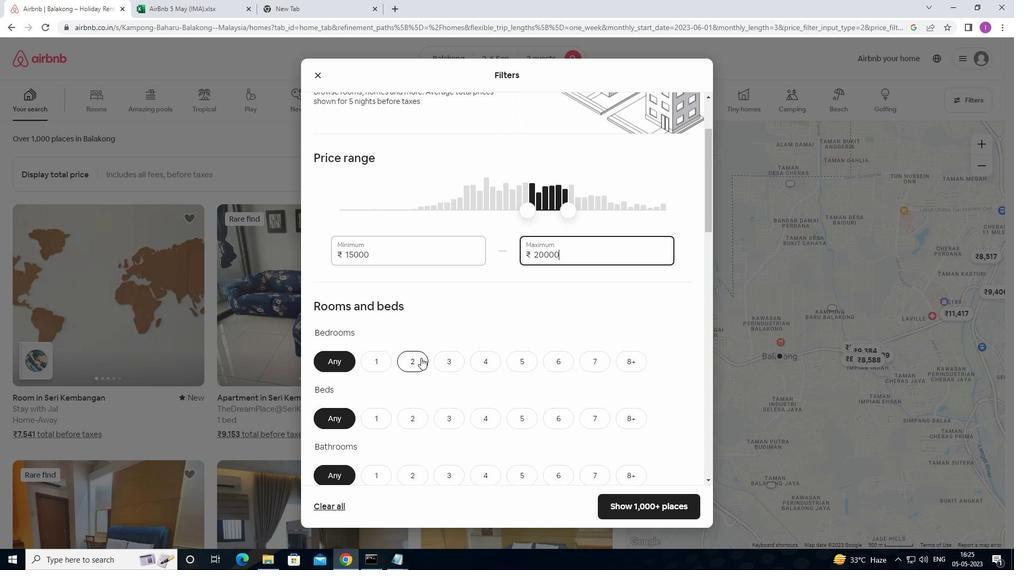 
Action: Mouse scrolled (439, 358) with delta (0, 0)
Screenshot: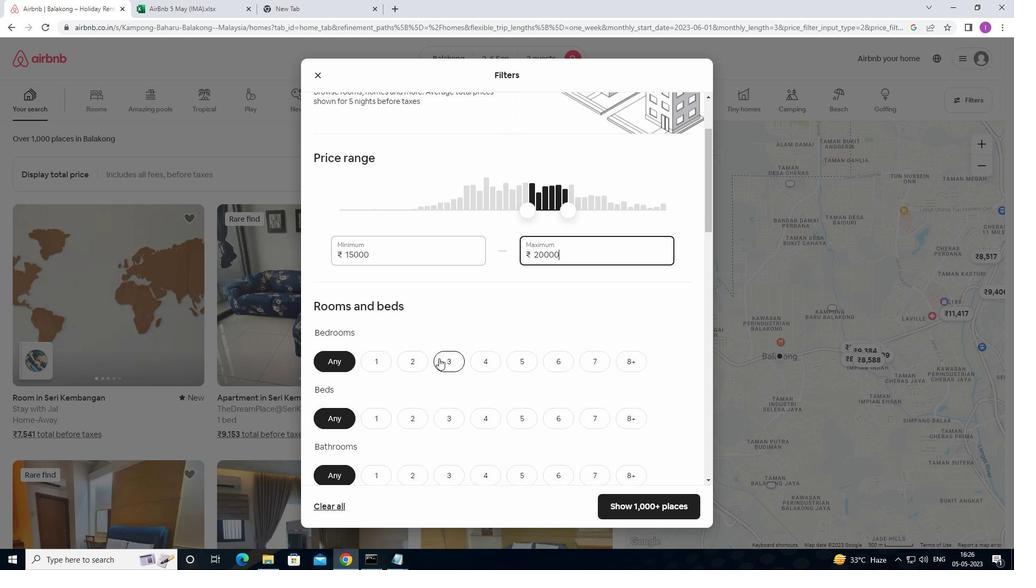 
Action: Mouse moved to (371, 309)
Screenshot: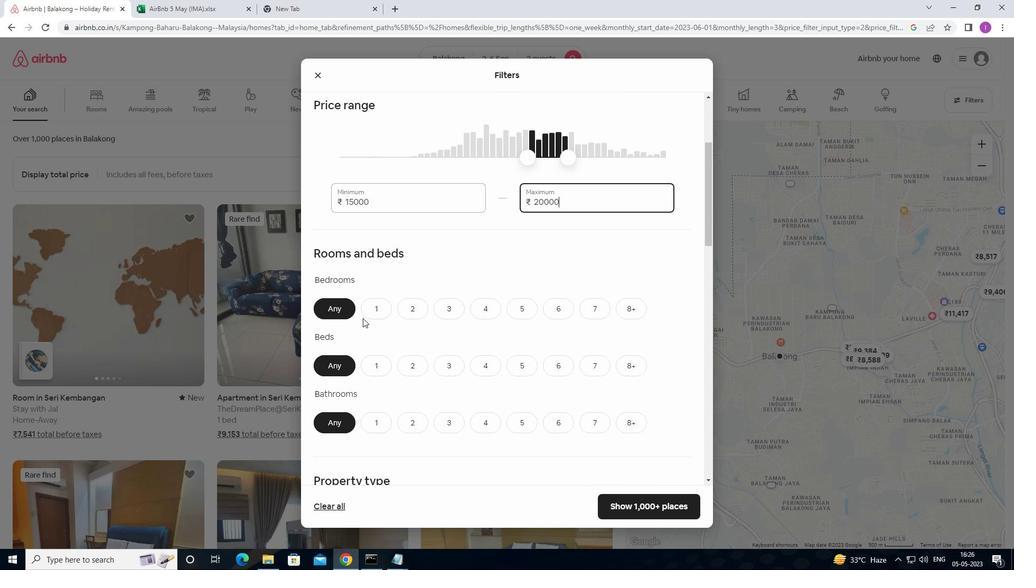 
Action: Mouse pressed left at (371, 309)
Screenshot: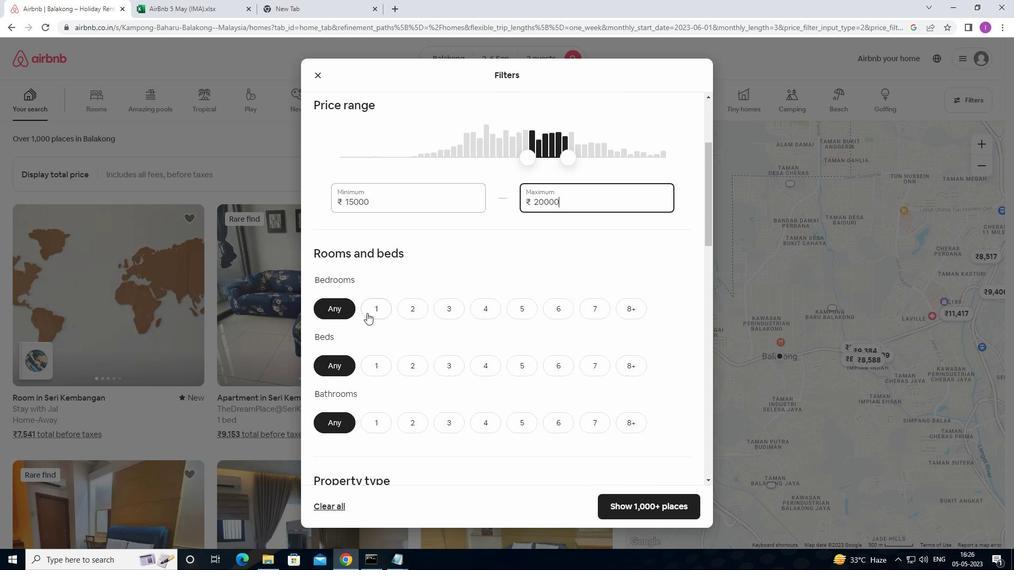 
Action: Mouse moved to (381, 369)
Screenshot: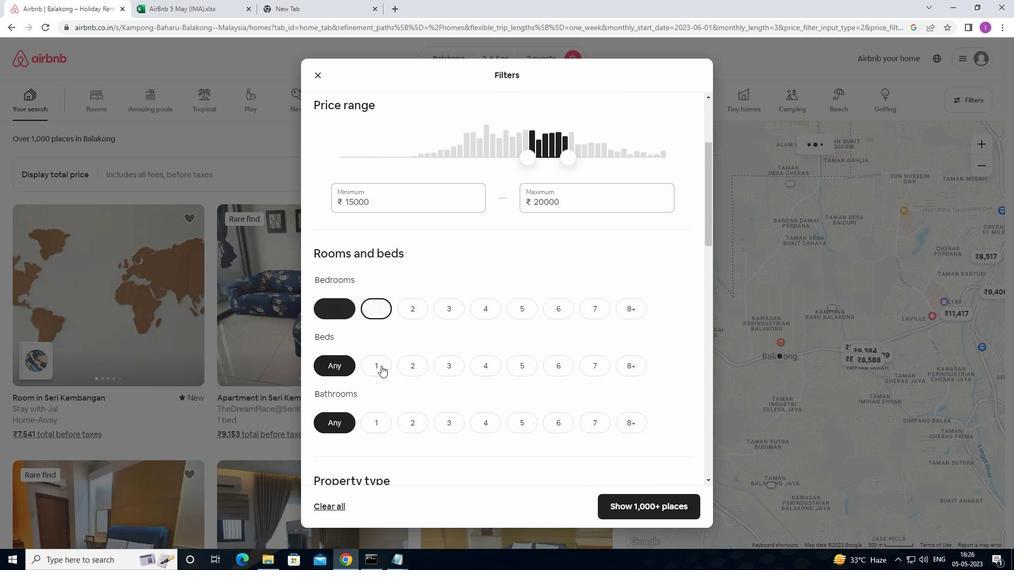
Action: Mouse pressed left at (381, 369)
Screenshot: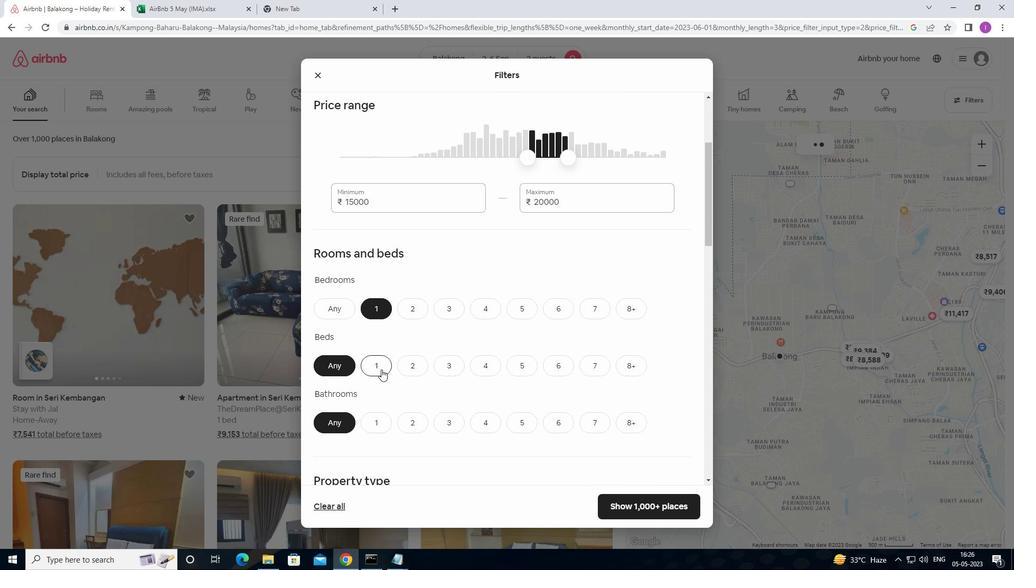 
Action: Mouse moved to (376, 420)
Screenshot: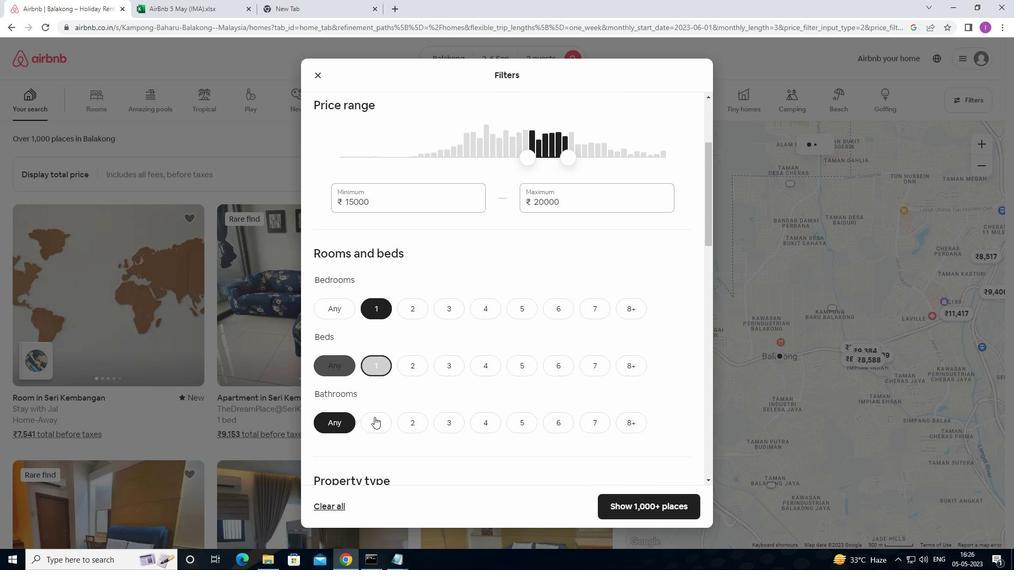 
Action: Mouse pressed left at (376, 420)
Screenshot: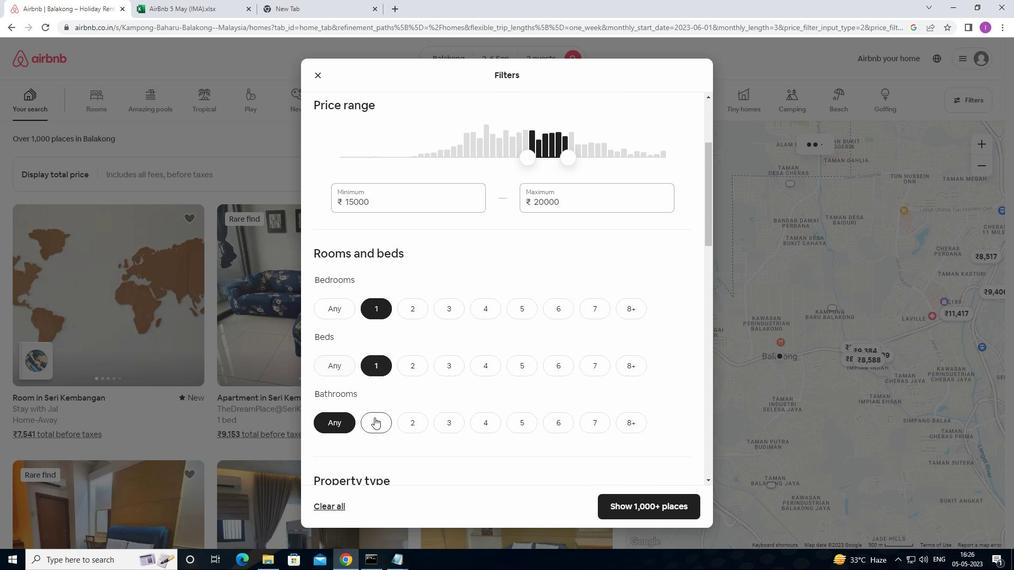 
Action: Mouse moved to (447, 413)
Screenshot: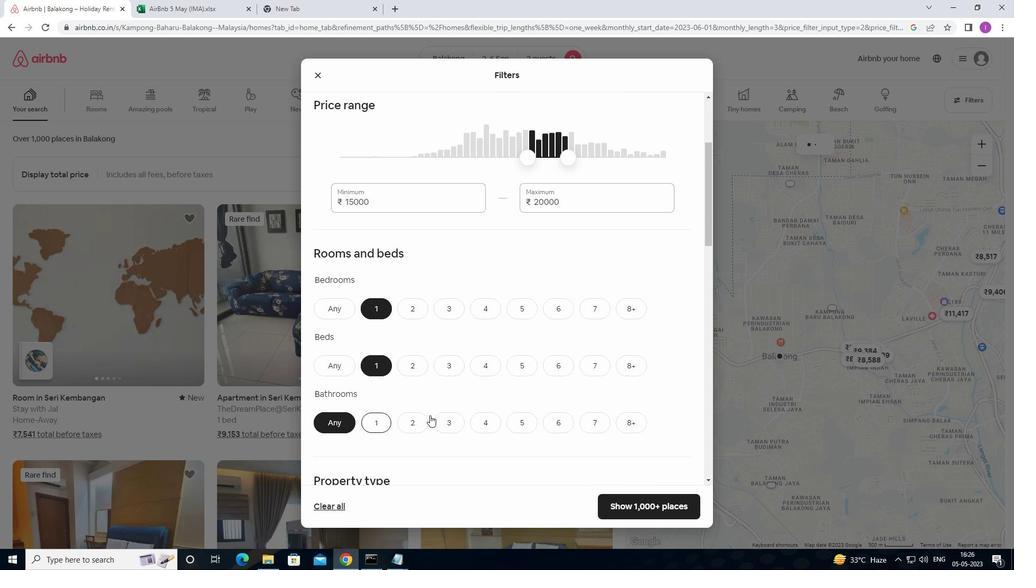 
Action: Mouse scrolled (447, 413) with delta (0, 0)
Screenshot: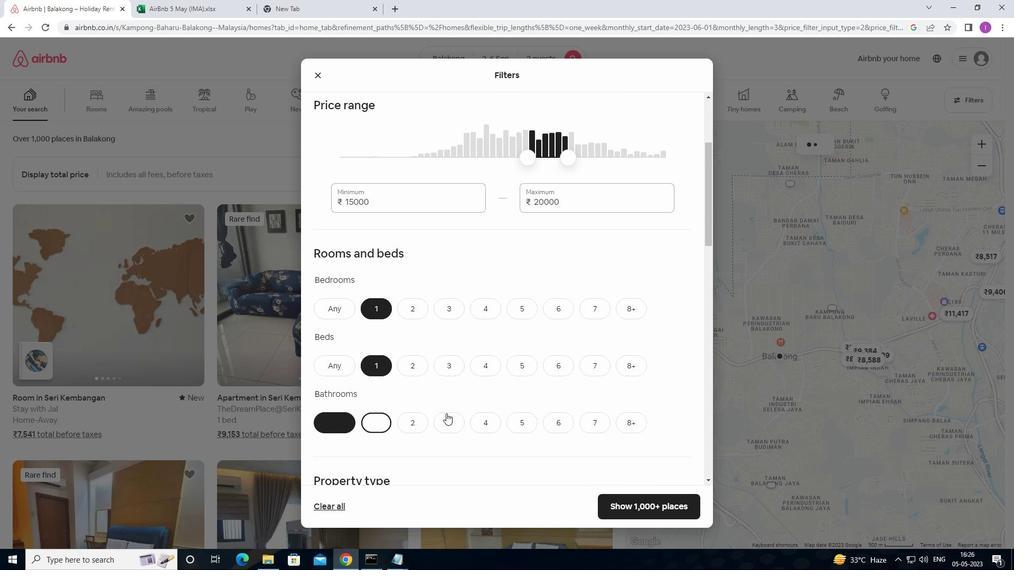 
Action: Mouse scrolled (447, 413) with delta (0, 0)
Screenshot: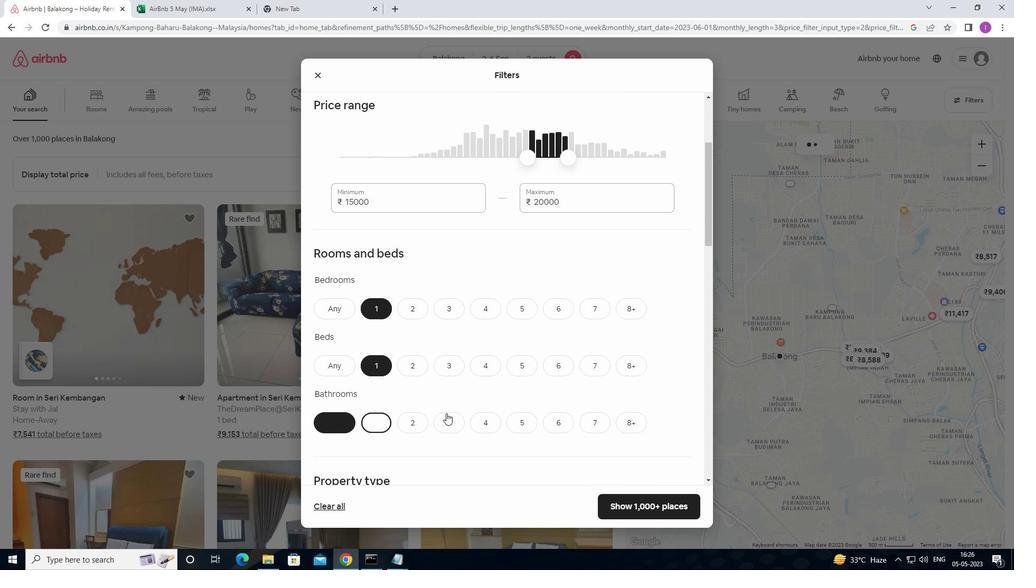 
Action: Mouse scrolled (447, 413) with delta (0, 0)
Screenshot: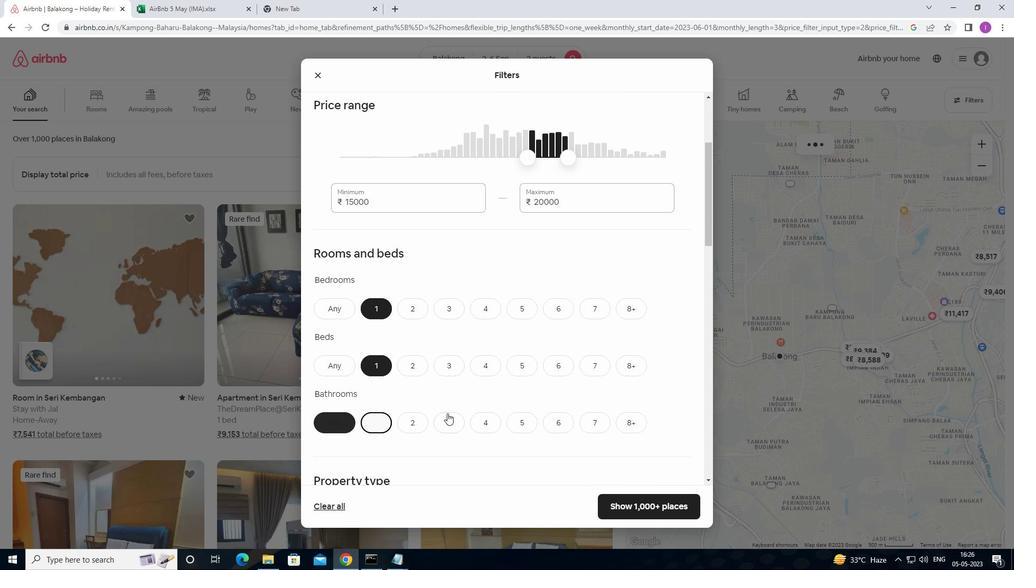 
Action: Mouse moved to (371, 386)
Screenshot: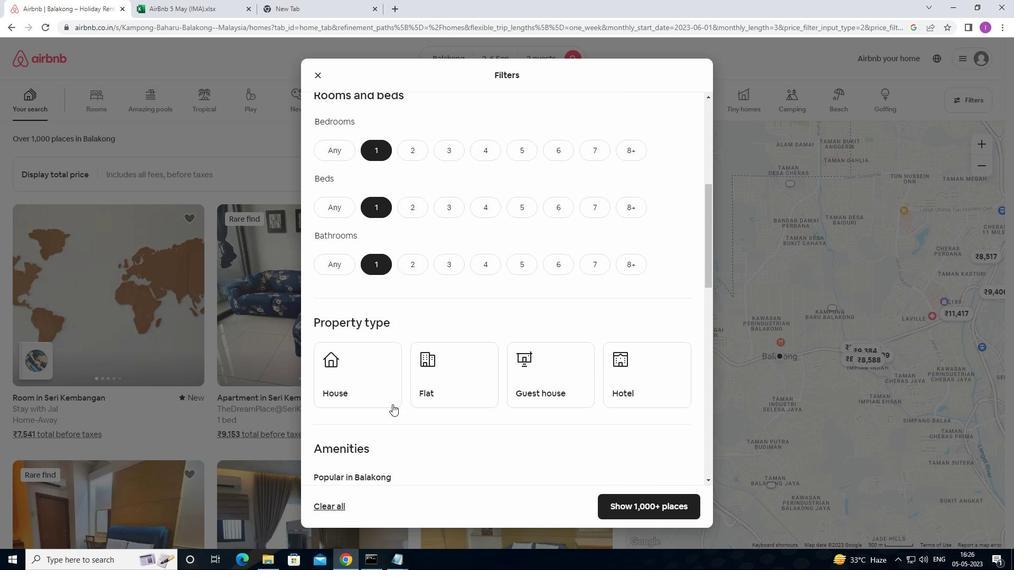 
Action: Mouse pressed left at (371, 386)
Screenshot: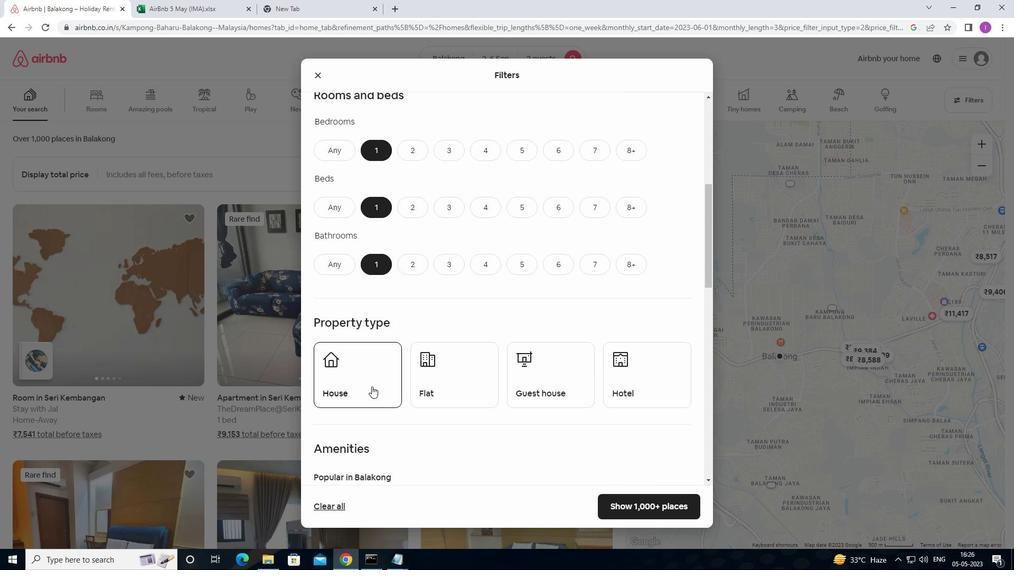 
Action: Mouse moved to (452, 390)
Screenshot: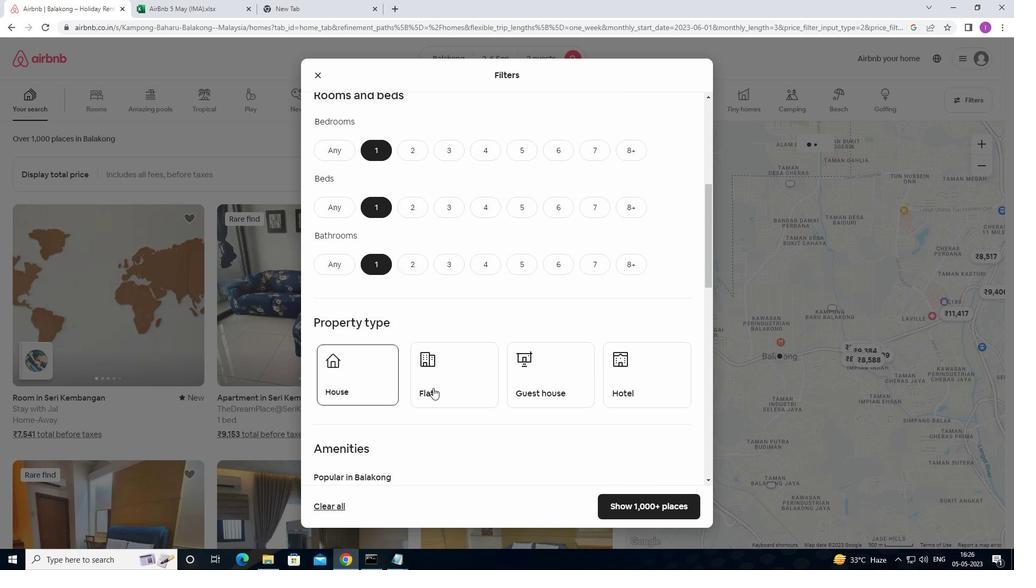 
Action: Mouse pressed left at (452, 390)
Screenshot: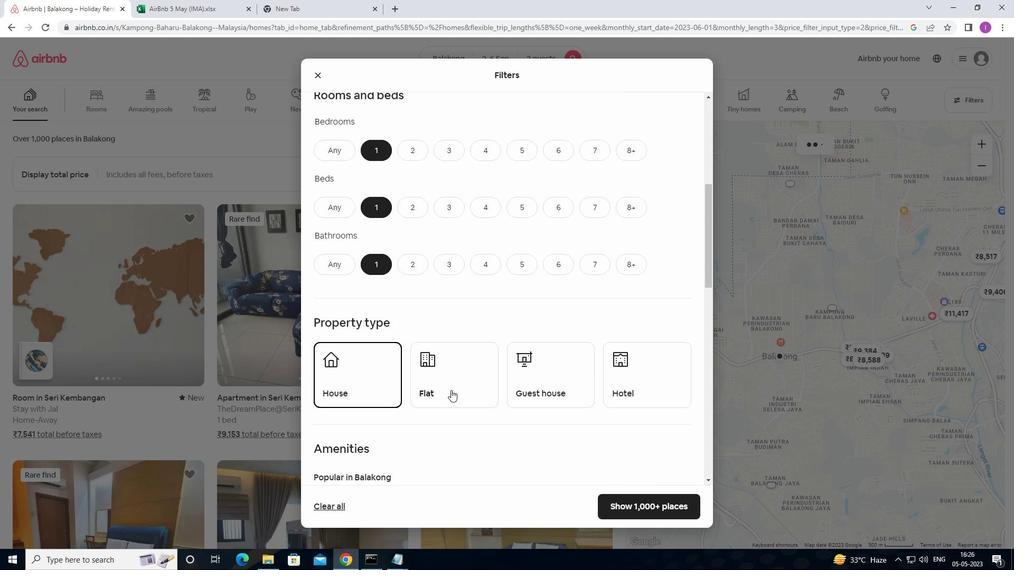 
Action: Mouse moved to (567, 390)
Screenshot: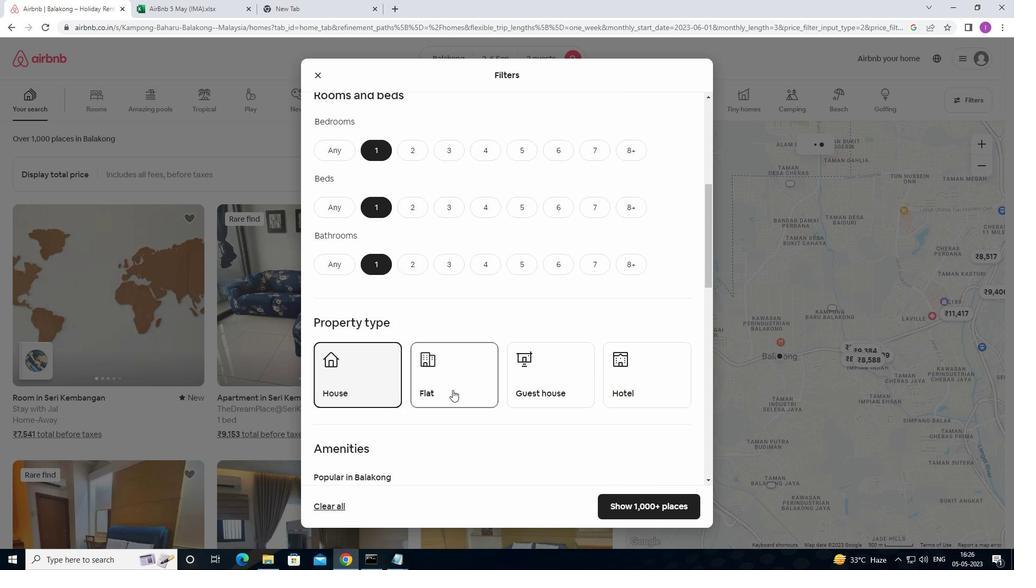 
Action: Mouse pressed left at (567, 390)
Screenshot: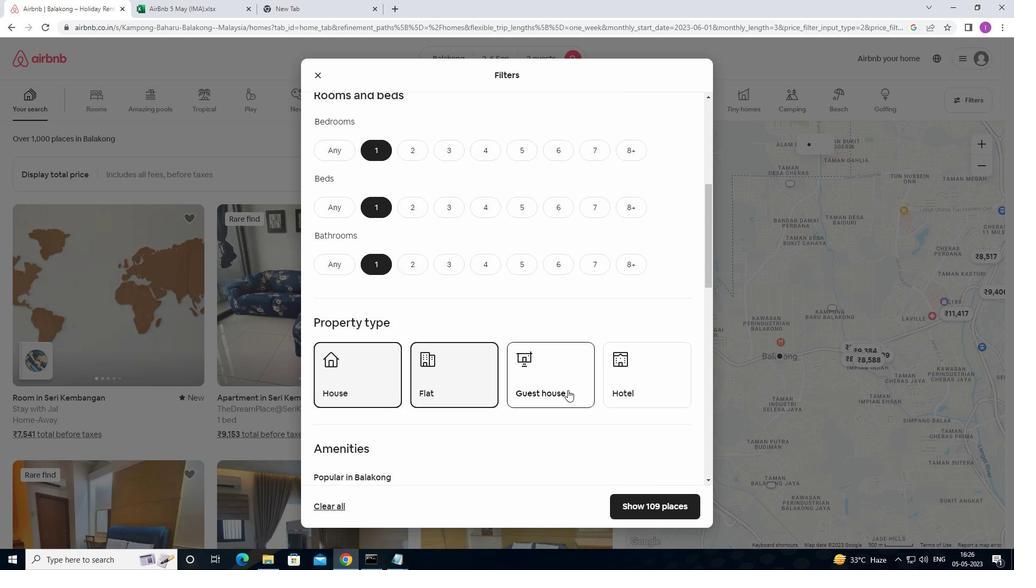 
Action: Mouse moved to (654, 385)
Screenshot: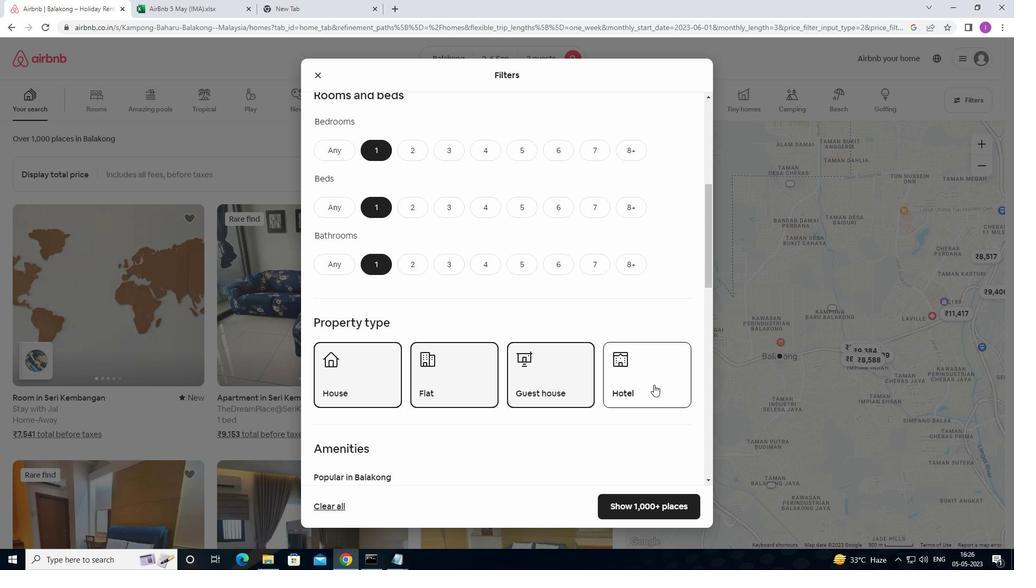 
Action: Mouse pressed left at (654, 385)
Screenshot: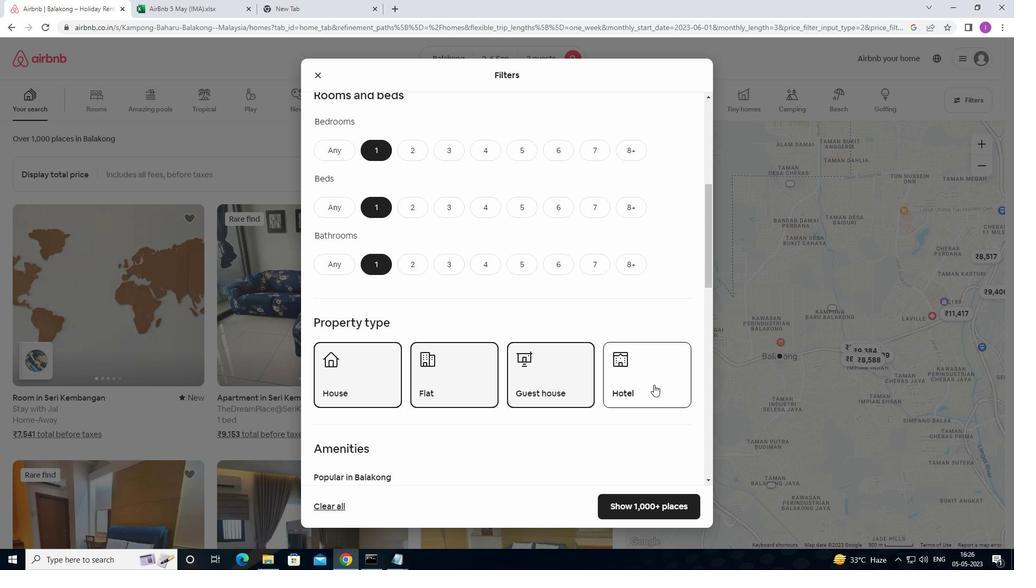 
Action: Mouse moved to (620, 400)
Screenshot: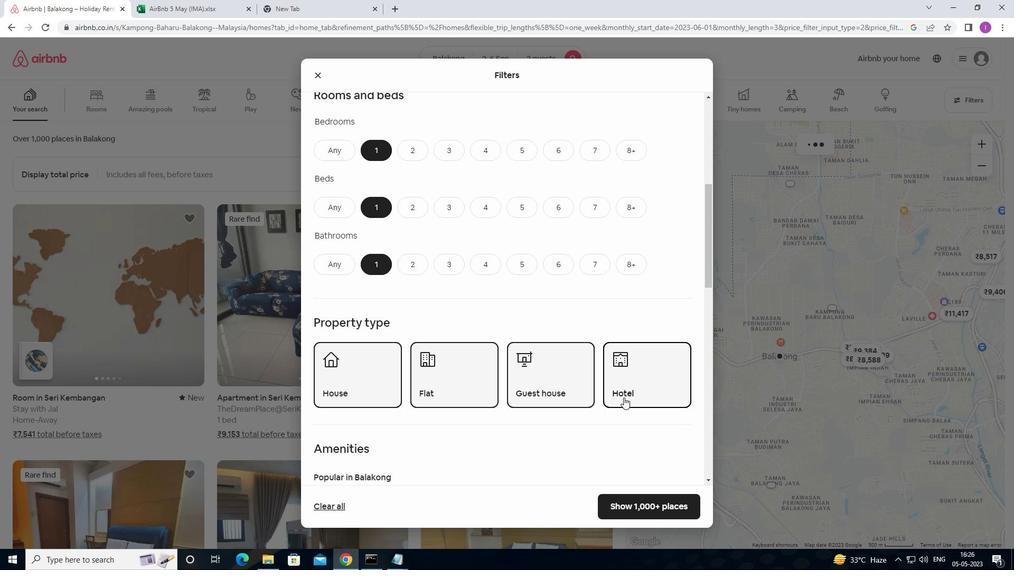 
Action: Mouse scrolled (620, 399) with delta (0, 0)
Screenshot: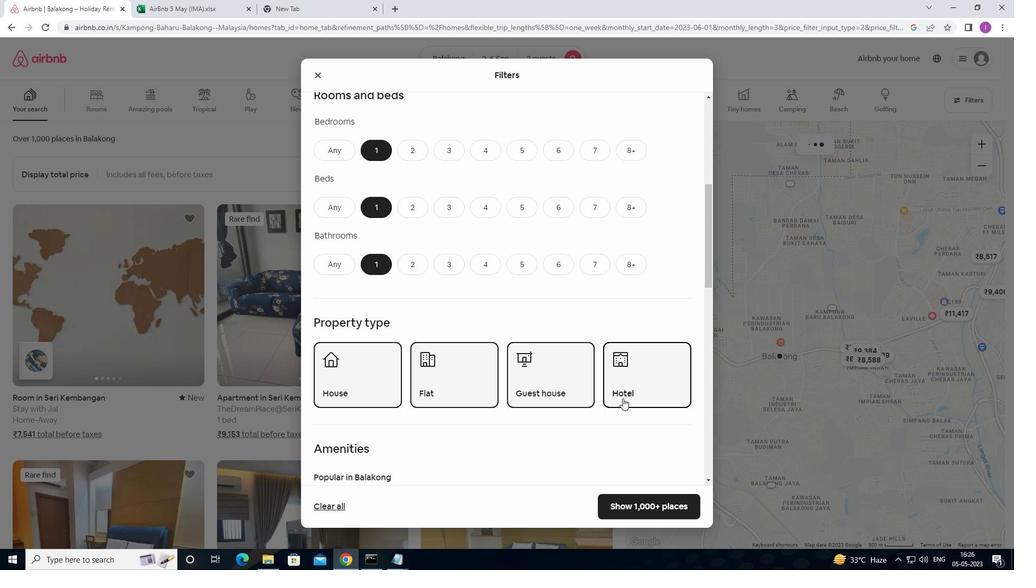 
Action: Mouse scrolled (620, 399) with delta (0, 0)
Screenshot: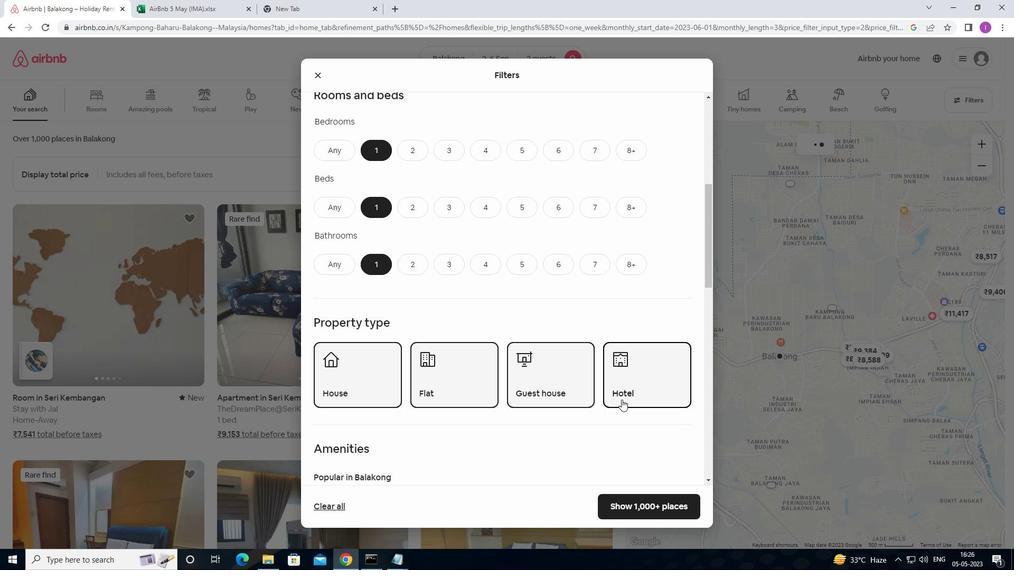 
Action: Mouse moved to (620, 399)
Screenshot: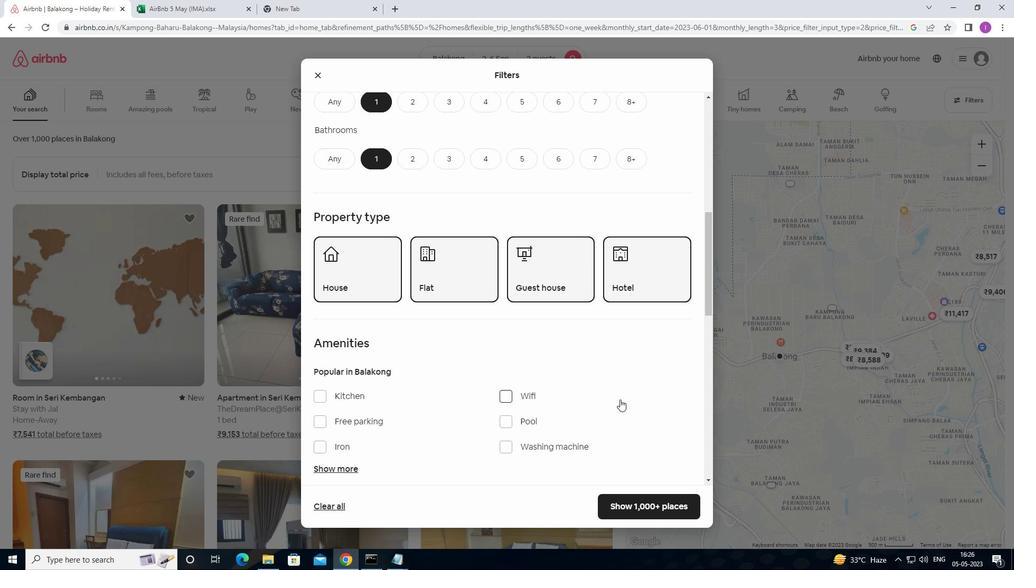 
Action: Mouse scrolled (620, 399) with delta (0, 0)
Screenshot: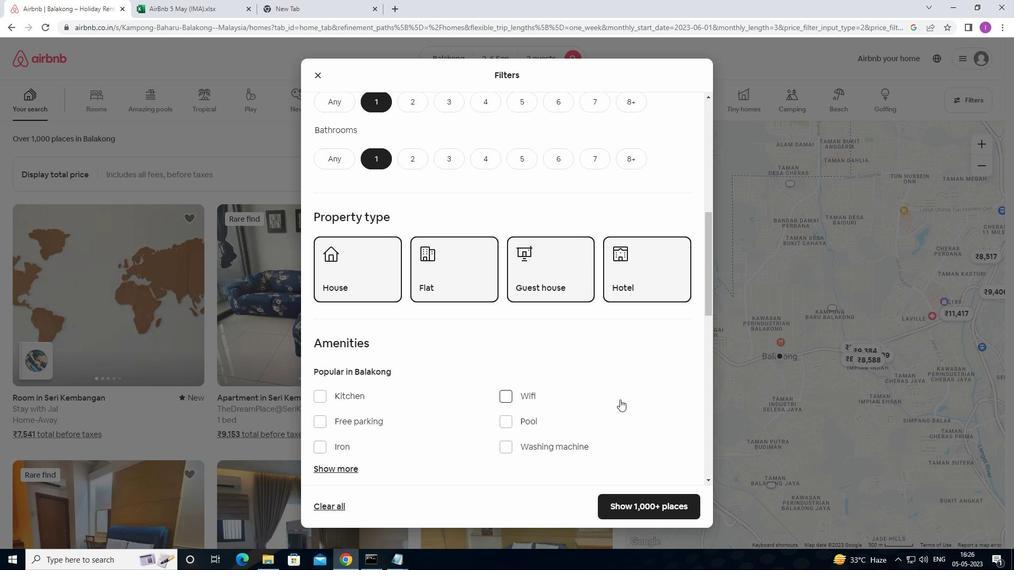 
Action: Mouse scrolled (620, 399) with delta (0, 0)
Screenshot: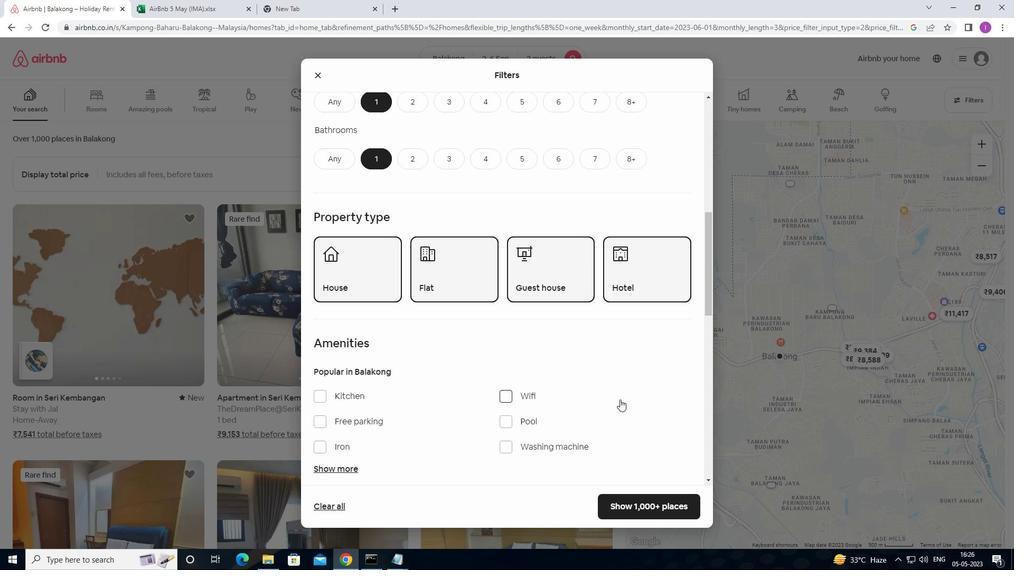 
Action: Mouse scrolled (620, 399) with delta (0, 0)
Screenshot: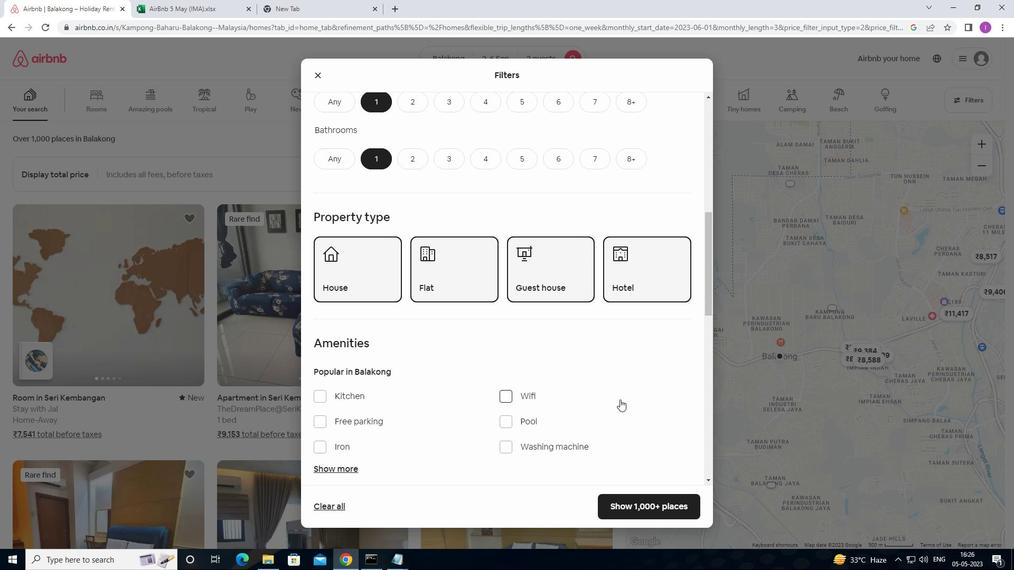
Action: Mouse moved to (672, 428)
Screenshot: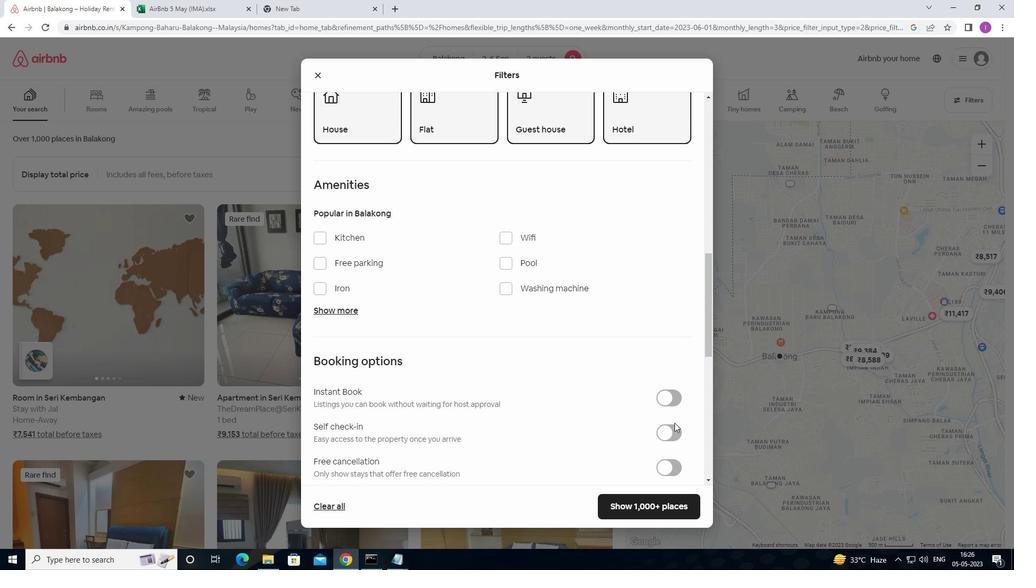 
Action: Mouse pressed left at (672, 428)
Screenshot: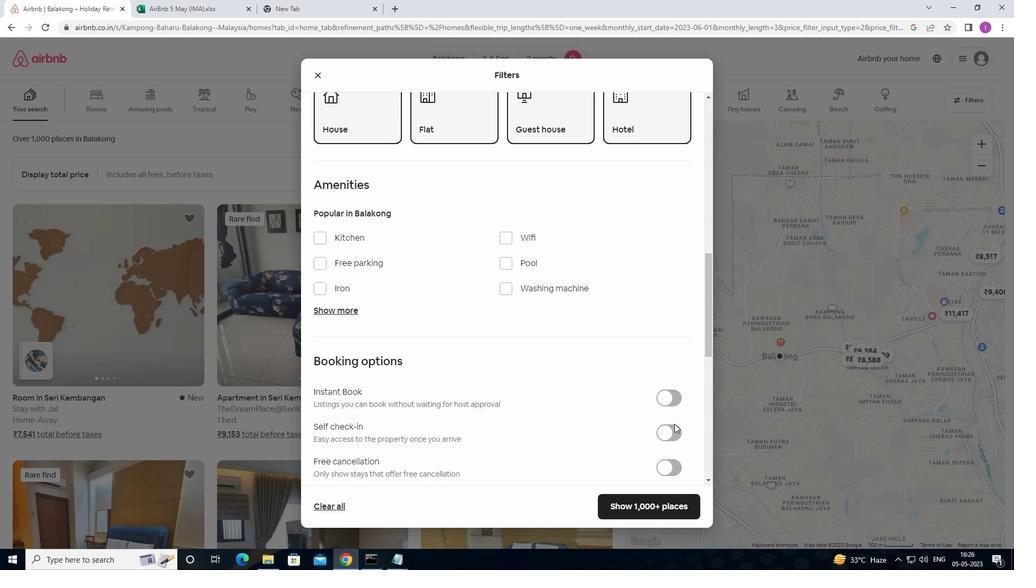 
Action: Mouse moved to (559, 441)
Screenshot: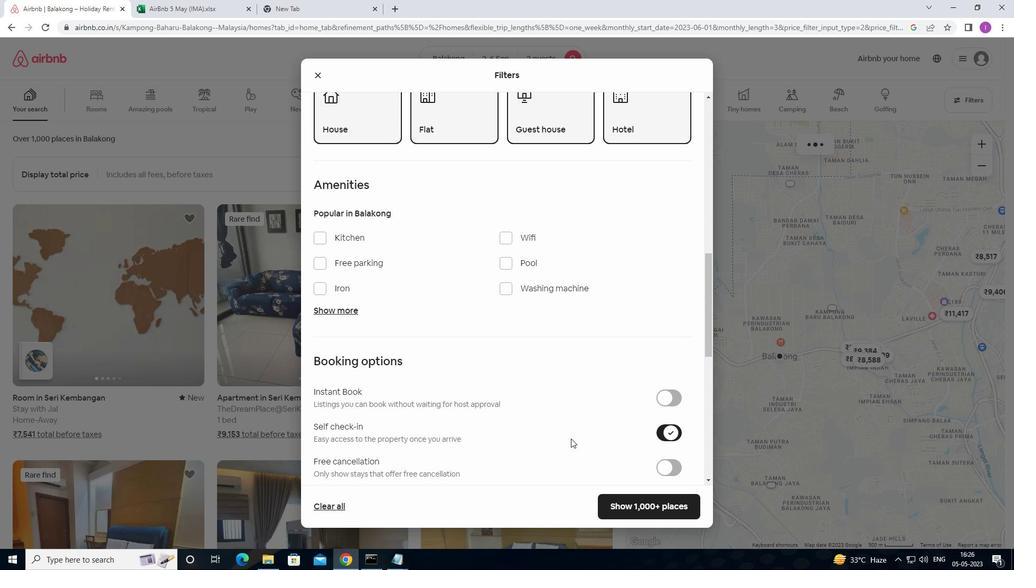 
Action: Mouse scrolled (559, 441) with delta (0, 0)
Screenshot: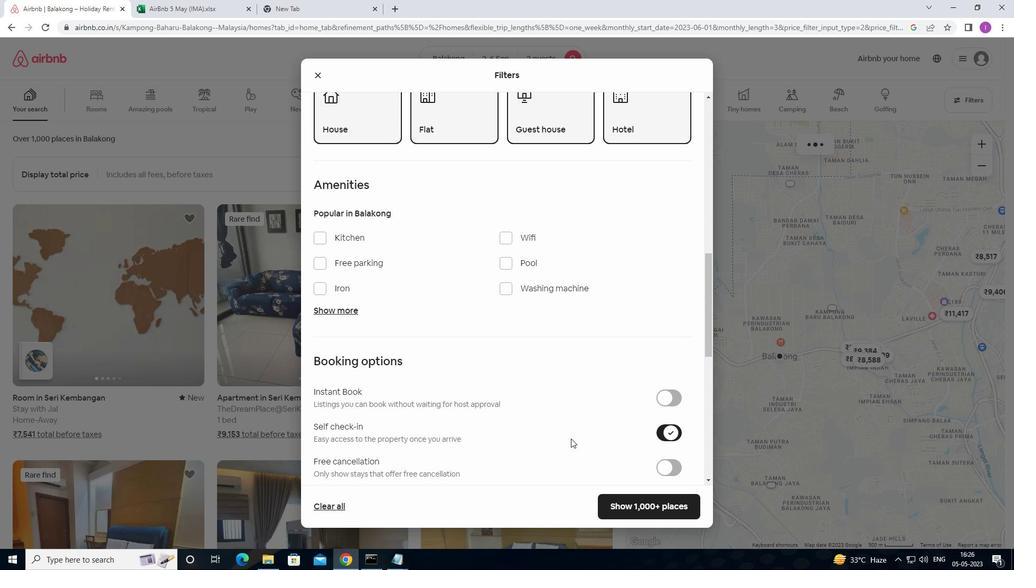 
Action: Mouse moved to (558, 442)
Screenshot: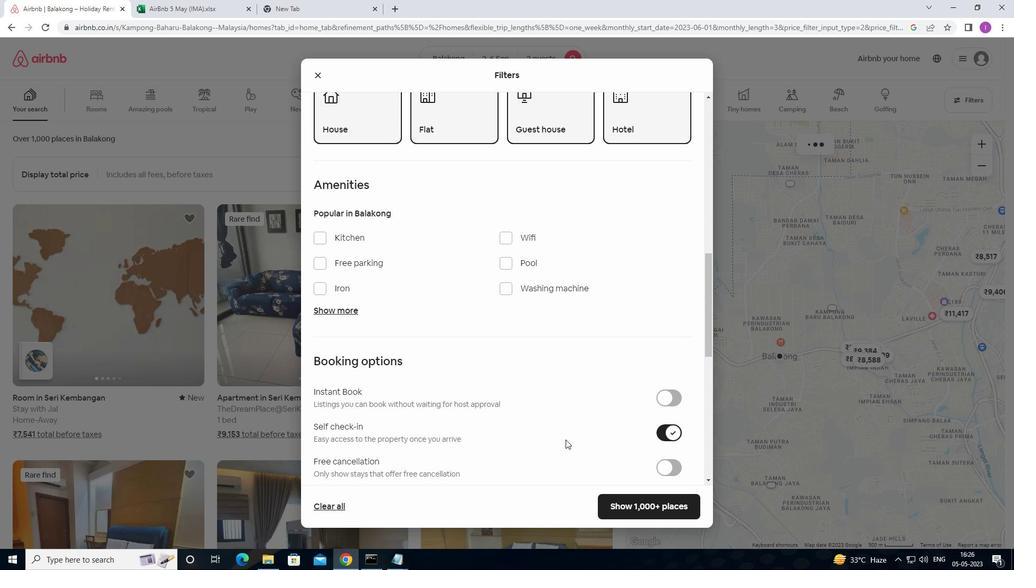 
Action: Mouse scrolled (558, 441) with delta (0, 0)
Screenshot: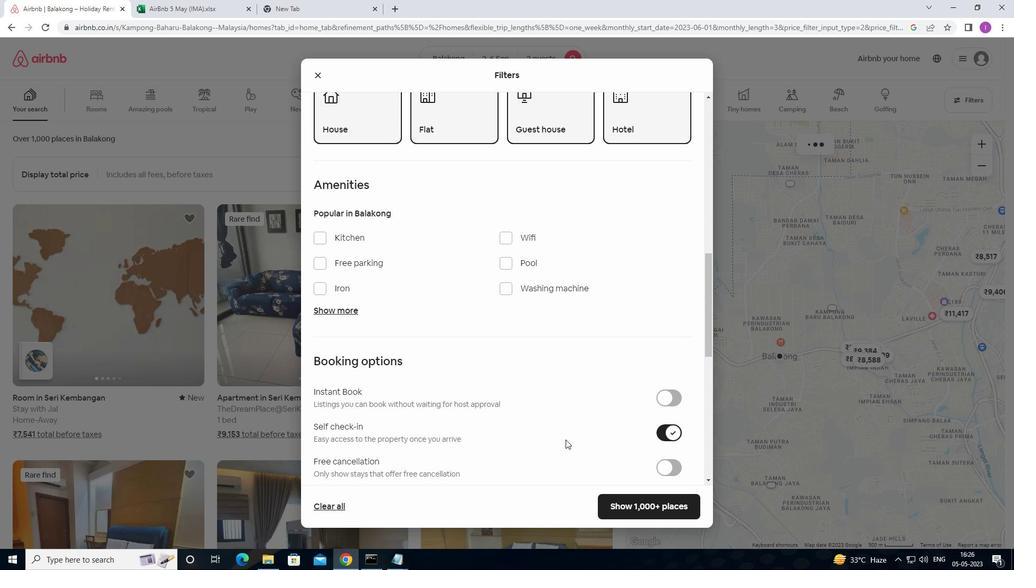 
Action: Mouse scrolled (558, 441) with delta (0, 0)
Screenshot: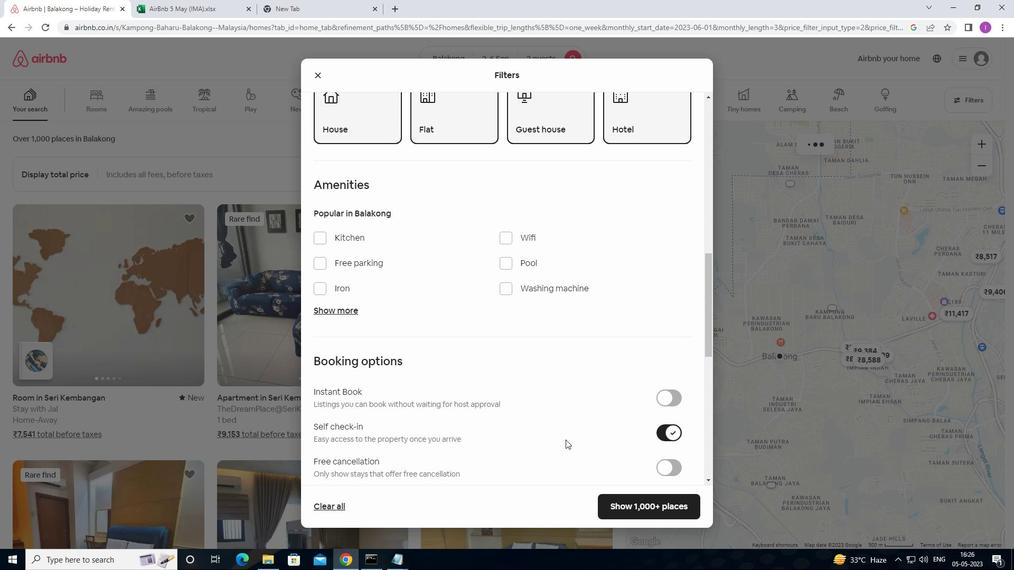 
Action: Mouse scrolled (558, 441) with delta (0, 0)
Screenshot: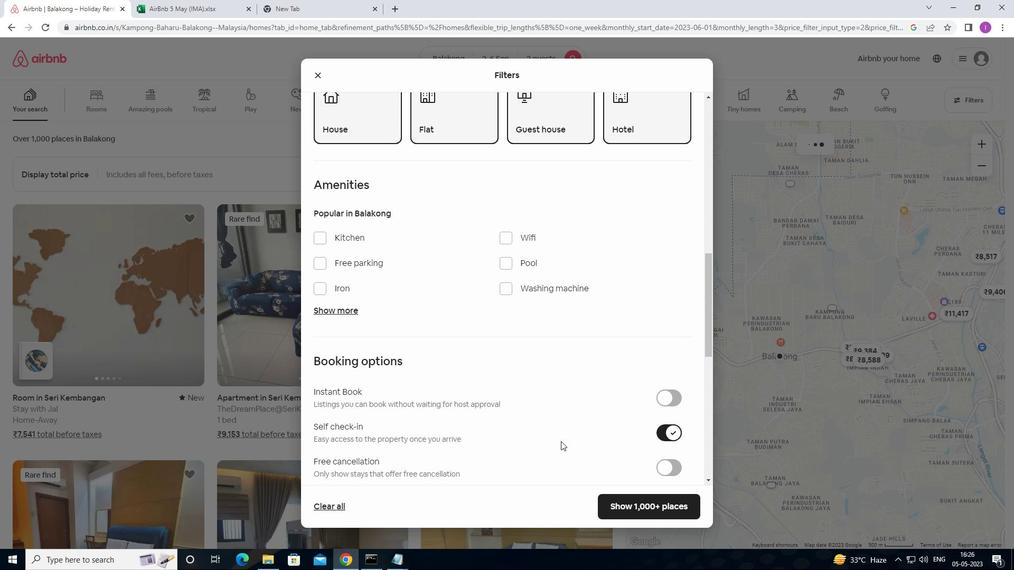 
Action: Mouse scrolled (558, 441) with delta (0, 0)
Screenshot: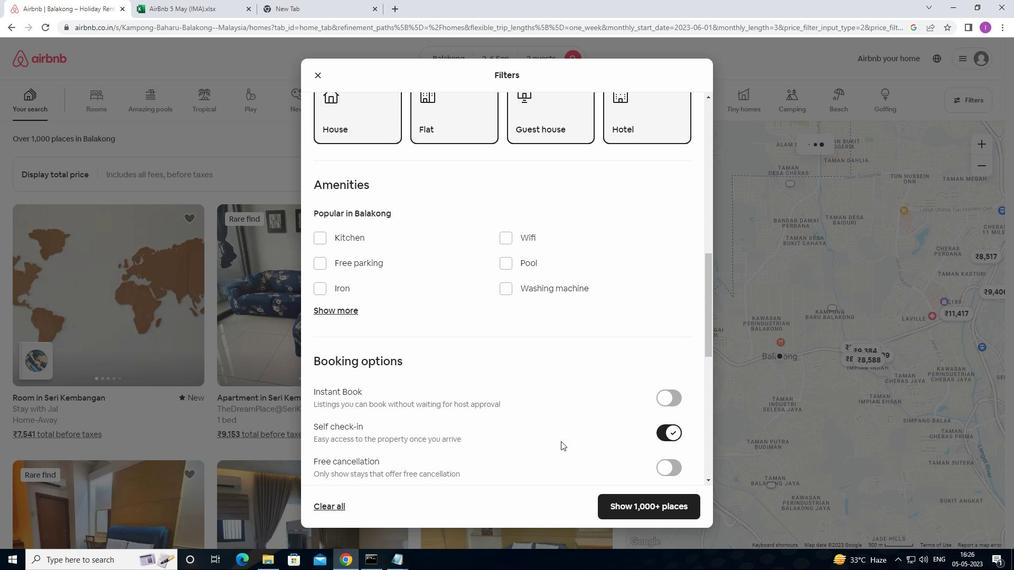 
Action: Mouse moved to (540, 432)
Screenshot: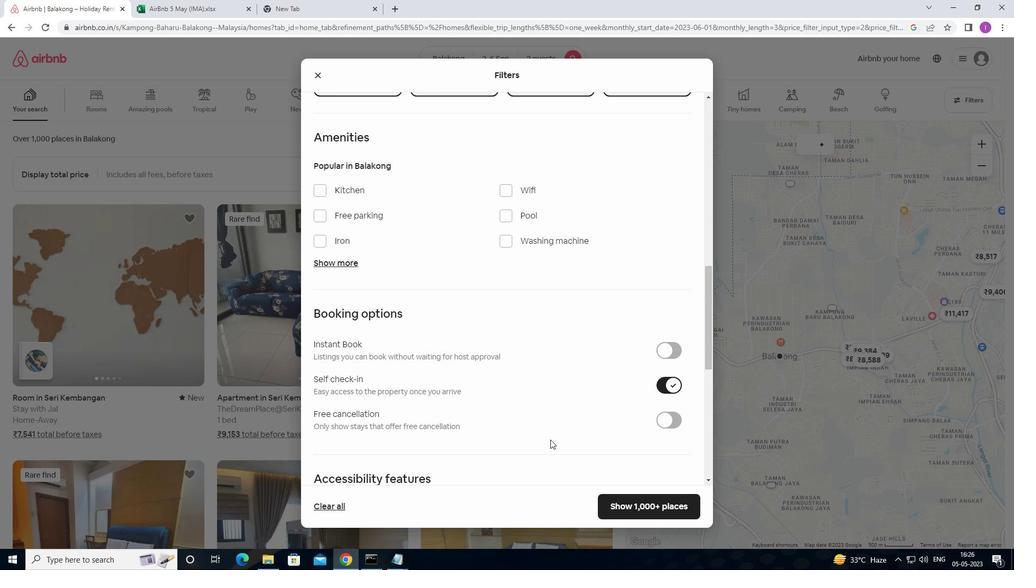 
Action: Mouse scrolled (540, 432) with delta (0, 0)
Screenshot: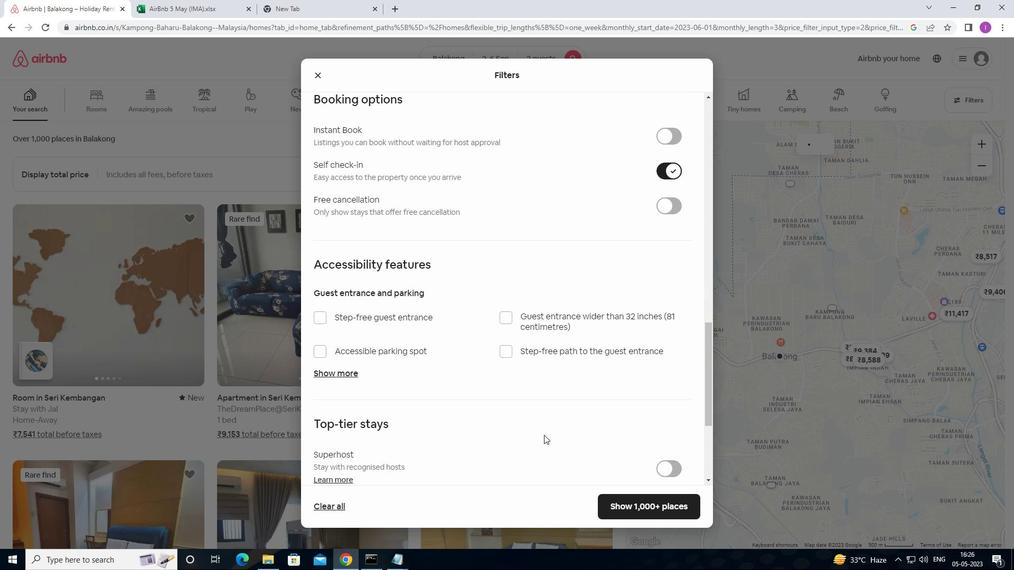 
Action: Mouse moved to (540, 432)
Screenshot: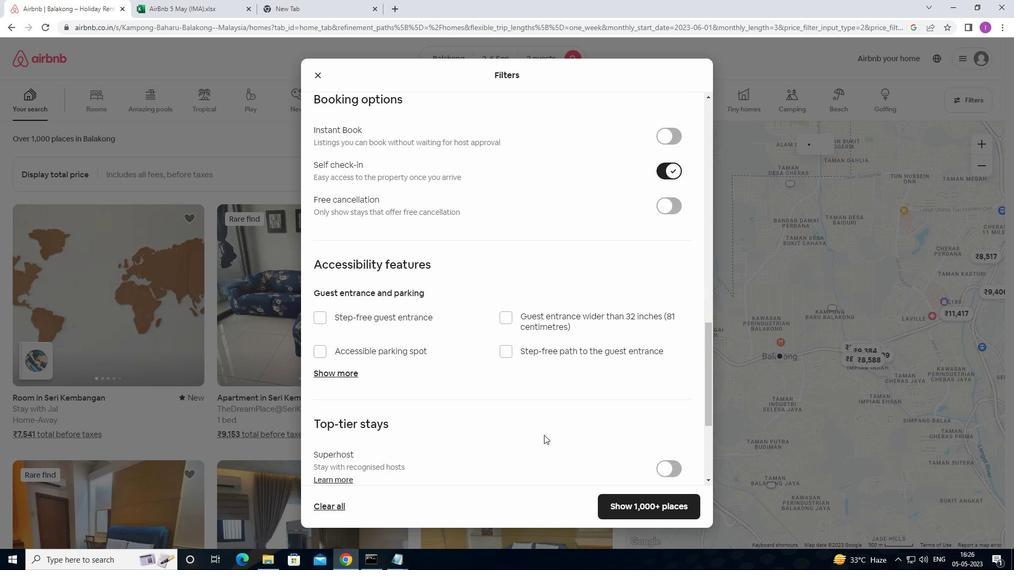 
Action: Mouse scrolled (540, 432) with delta (0, 0)
Screenshot: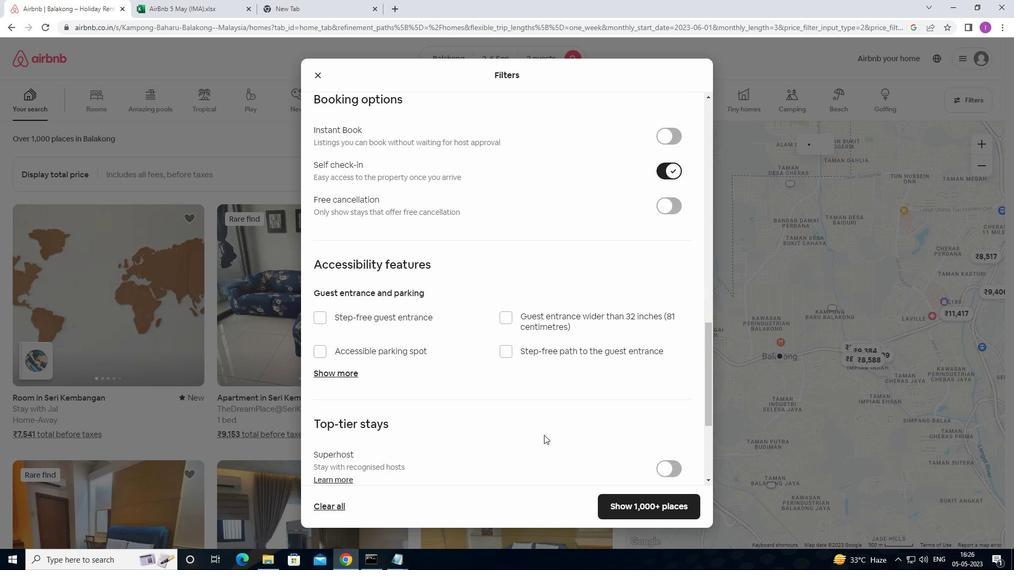 
Action: Mouse moved to (539, 432)
Screenshot: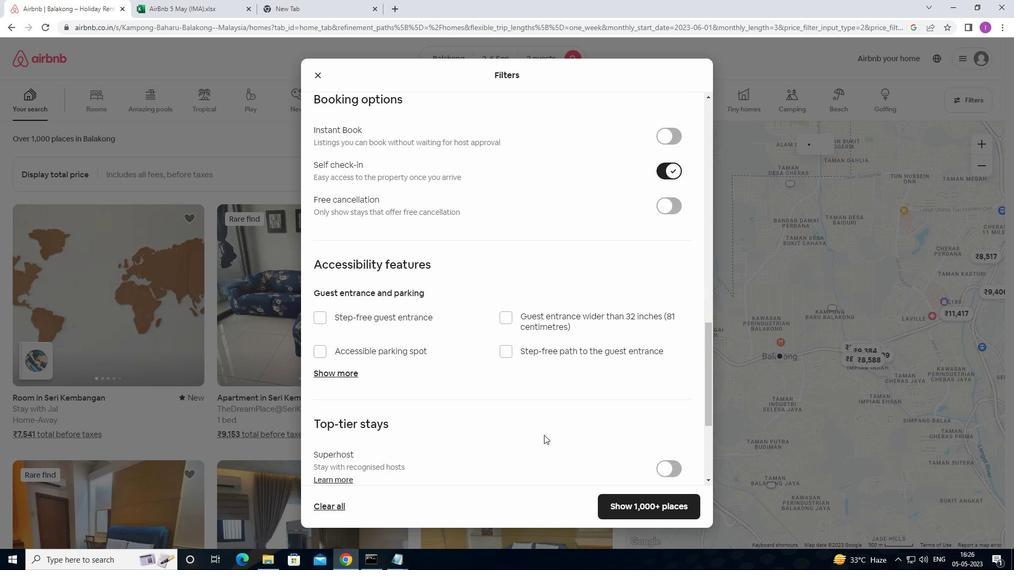 
Action: Mouse scrolled (539, 432) with delta (0, 0)
Screenshot: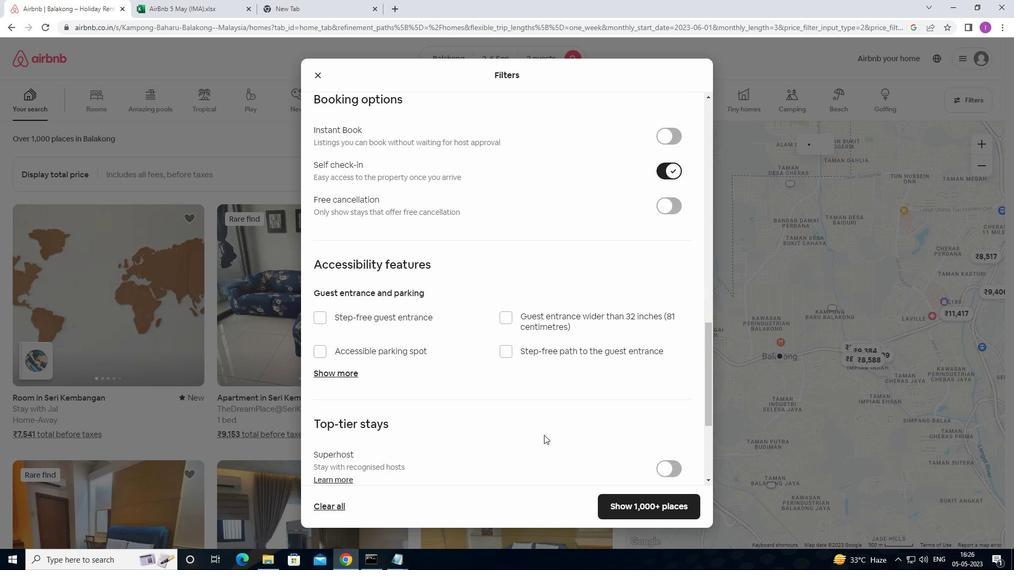 
Action: Mouse moved to (539, 433)
Screenshot: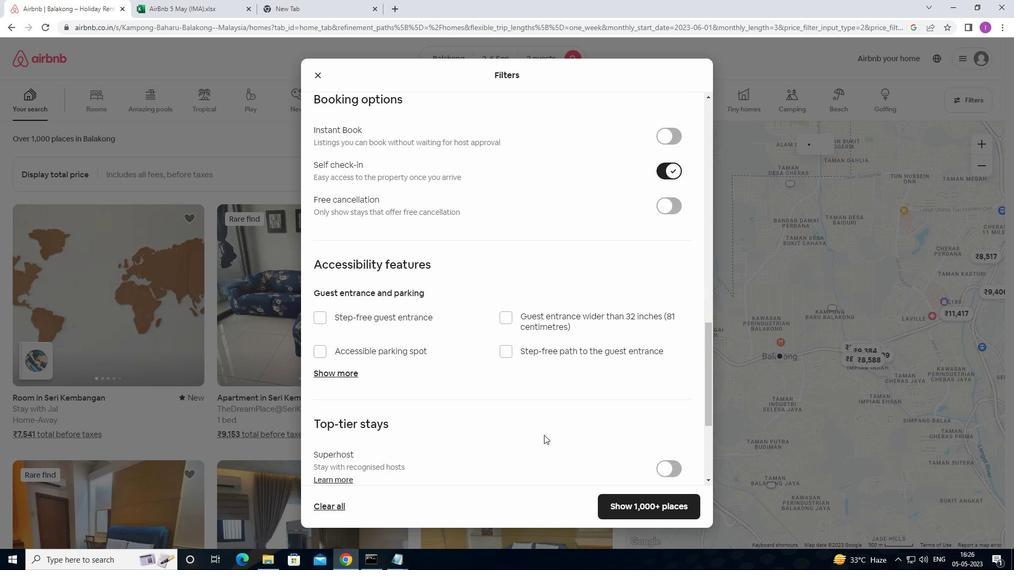
Action: Mouse scrolled (539, 432) with delta (0, 0)
Screenshot: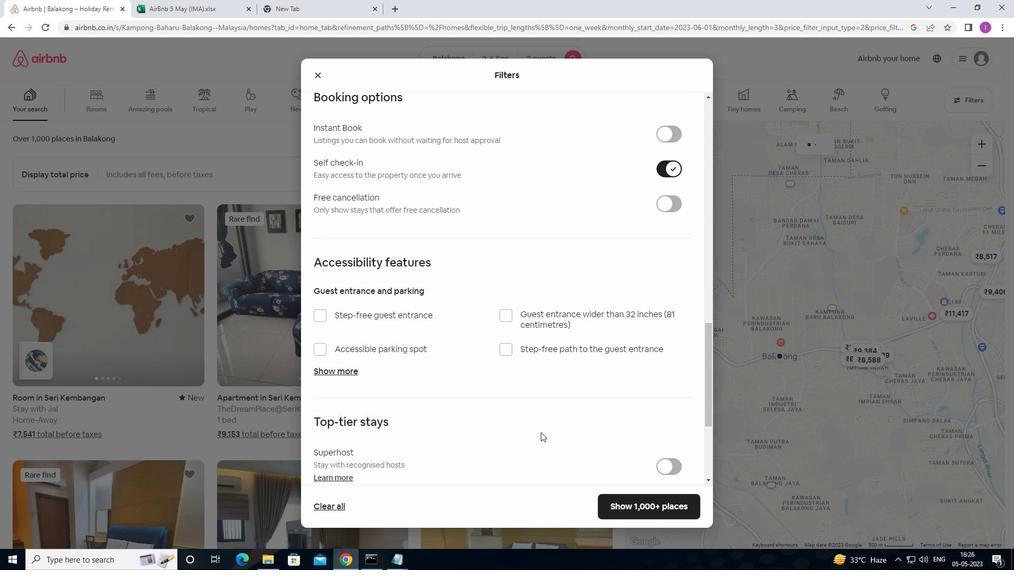 
Action: Mouse scrolled (539, 432) with delta (0, 0)
Screenshot: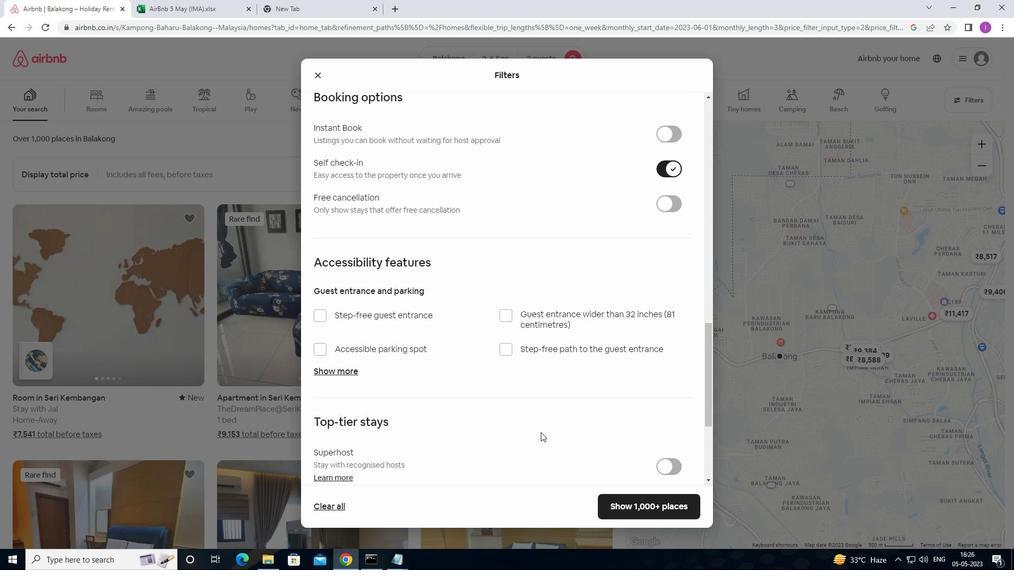 
Action: Mouse scrolled (539, 432) with delta (0, 0)
Screenshot: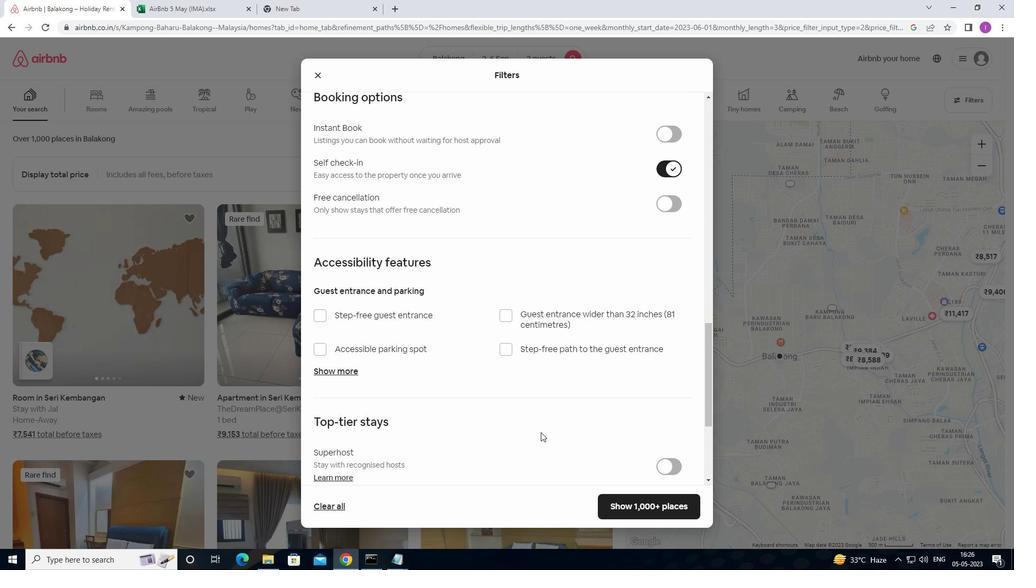 
Action: Mouse moved to (490, 457)
Screenshot: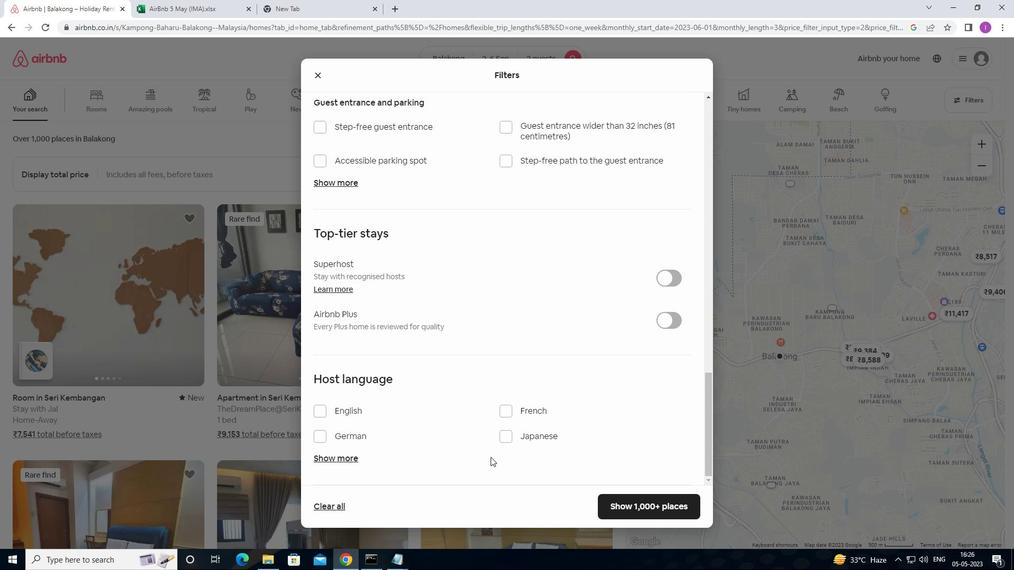 
Action: Mouse scrolled (490, 456) with delta (0, 0)
Screenshot: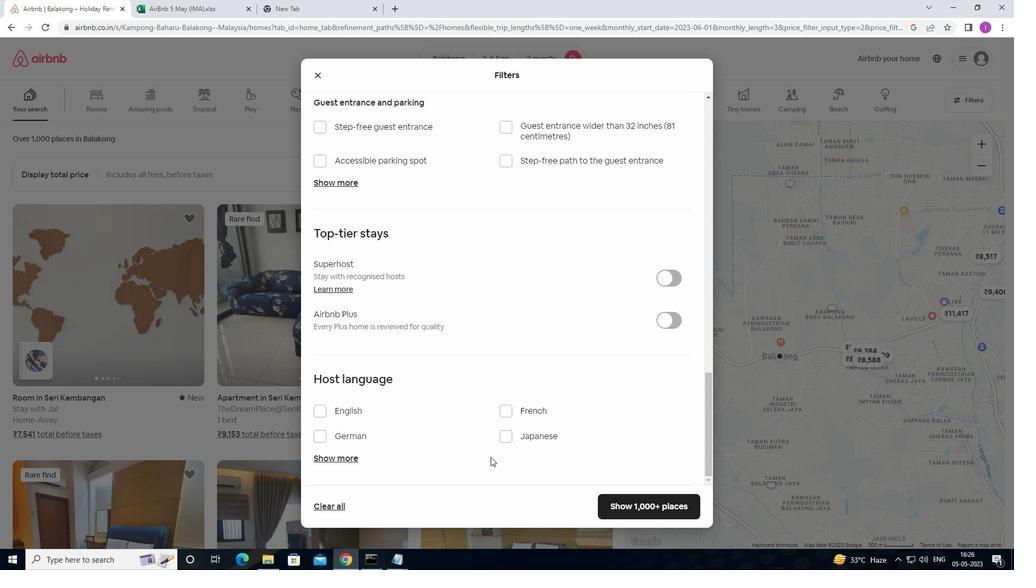 
Action: Mouse scrolled (490, 456) with delta (0, 0)
Screenshot: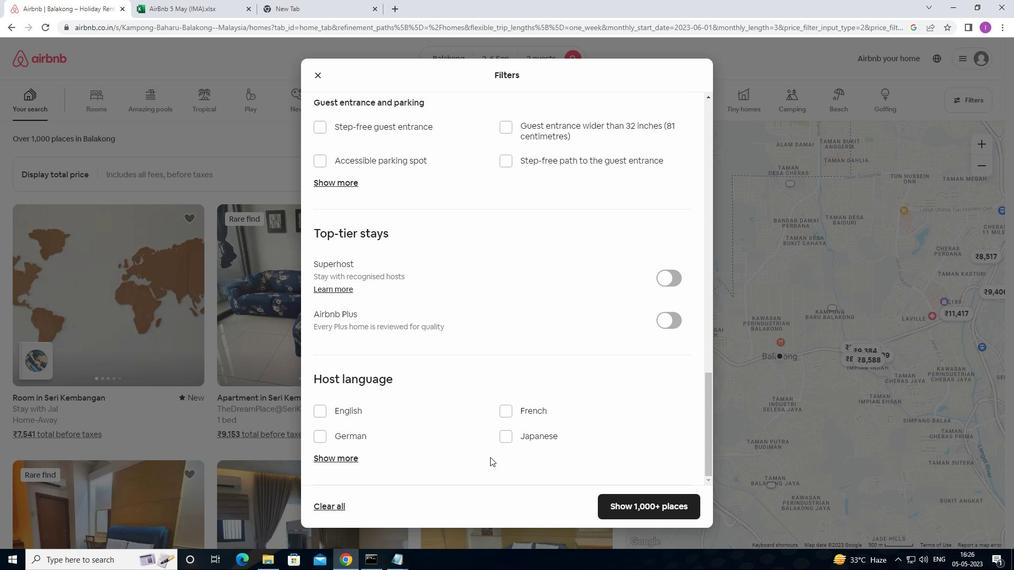 
Action: Mouse moved to (320, 408)
Screenshot: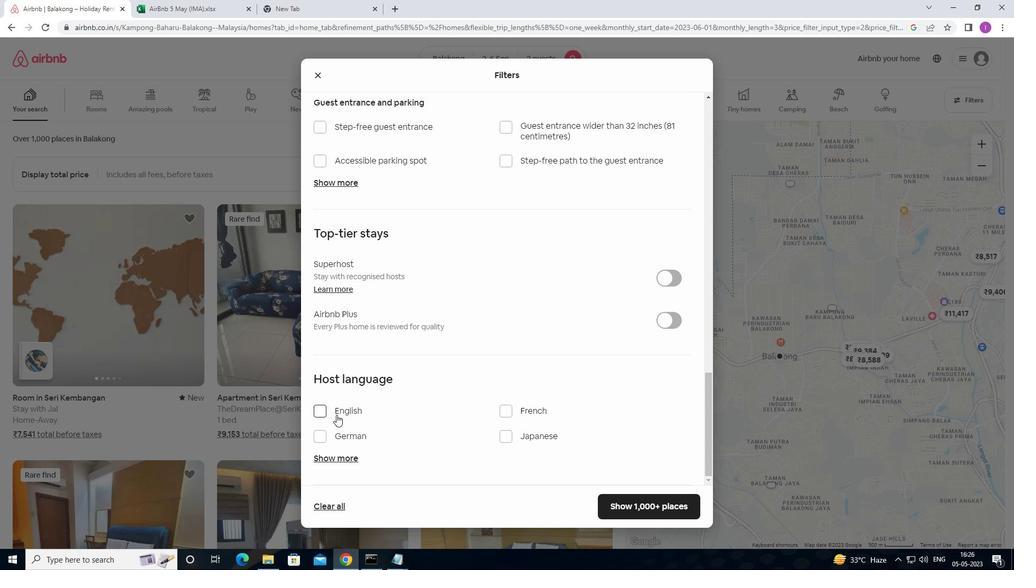 
Action: Mouse pressed left at (320, 408)
Screenshot: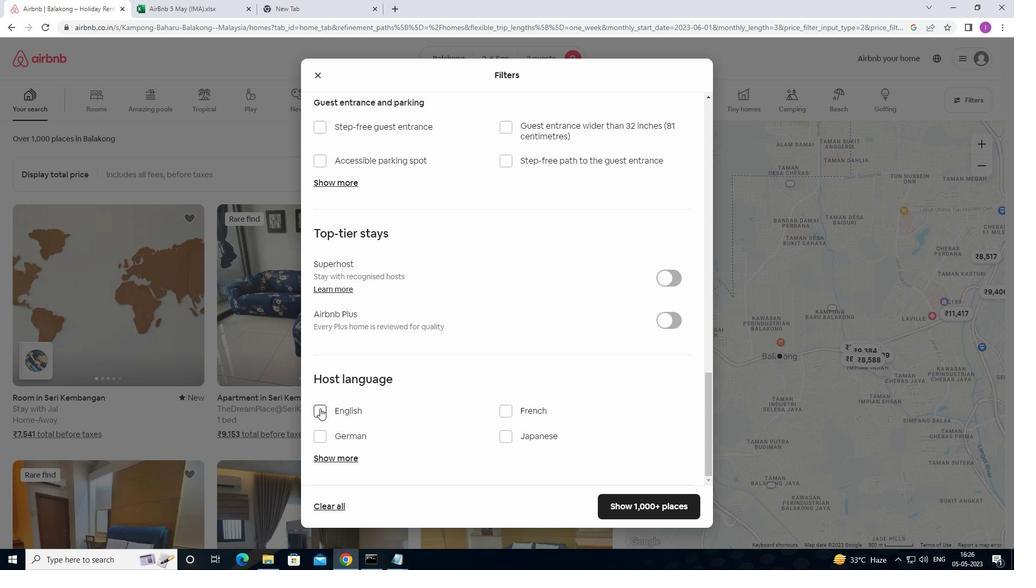 
Action: Mouse moved to (620, 502)
Screenshot: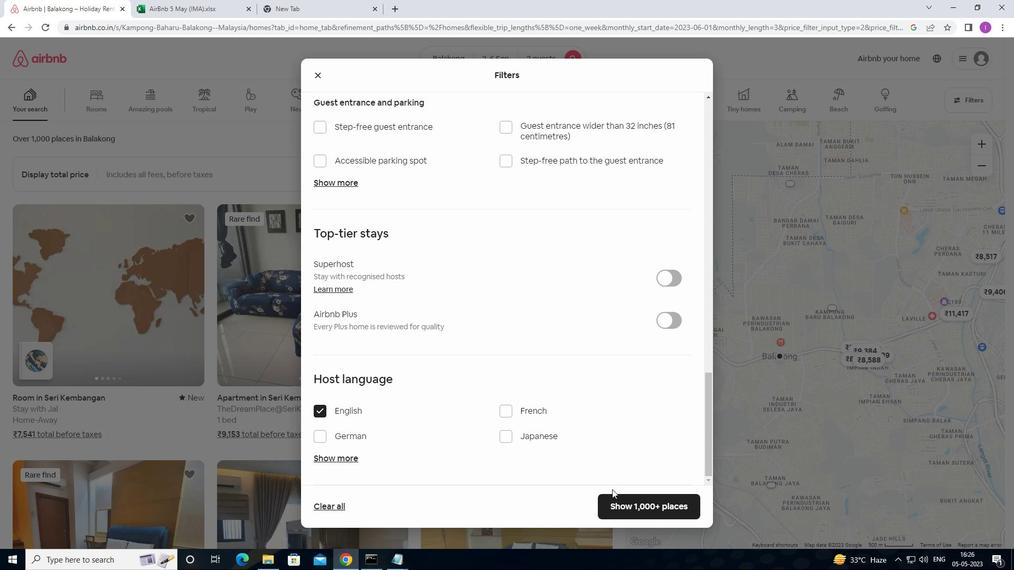 
Action: Mouse pressed left at (620, 502)
Screenshot: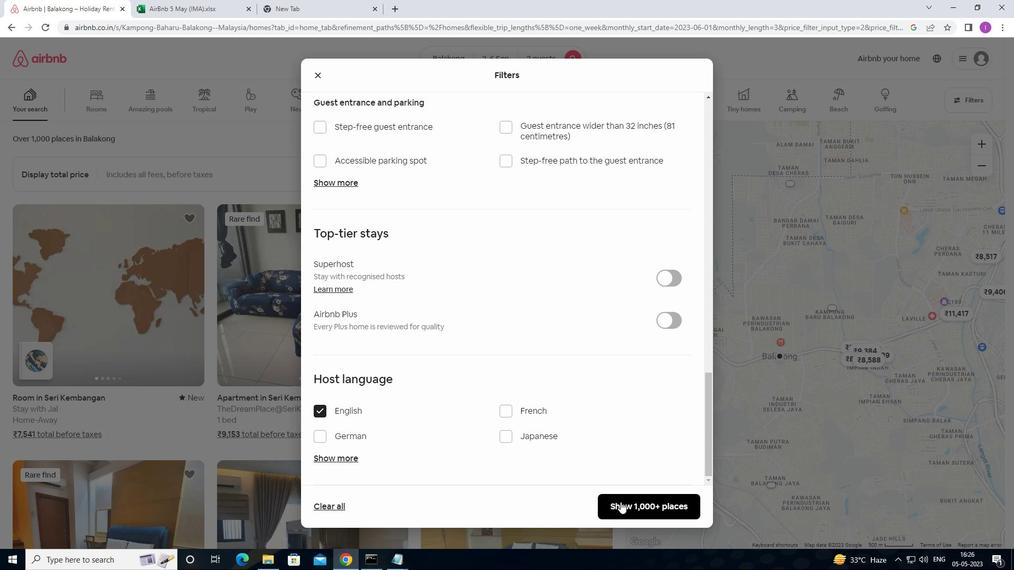 
Action: Mouse moved to (626, 493)
Screenshot: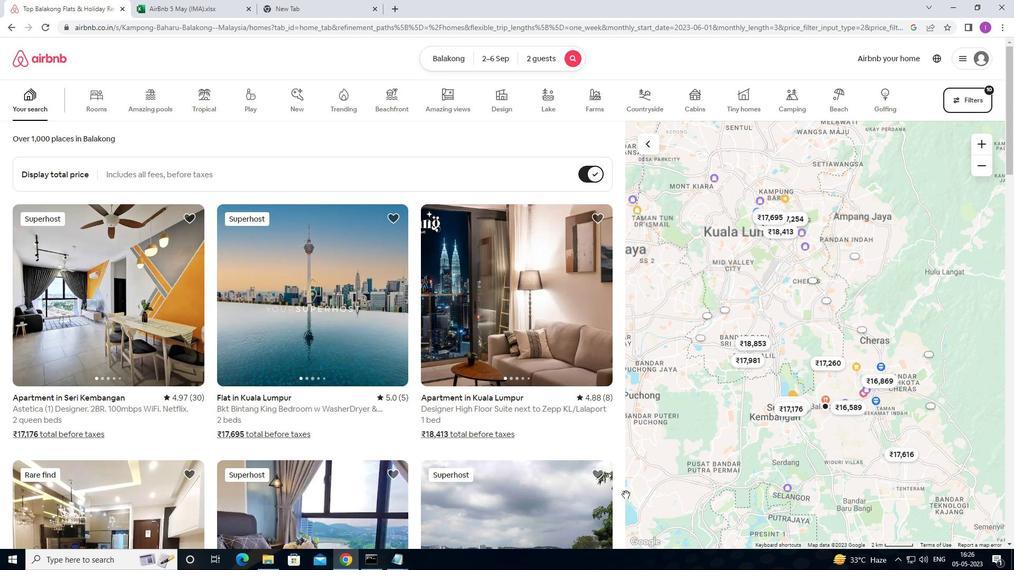 
